 Task: Open a blank sheet, save the file as Marriage.doc Add Heading 'Types of Marriage:'Types of Marriage: Add the following points with capital alphabetAdd the following points with capital alphabet A.	Civil Marriage_x000D_
B.	Religious Marriage_x000D_
C.	Same-Sex Marriage_x000D_
Select the entire thext and change line spacing to  3 Select the entire text and apply  Outside Borders ,change the font size of heading and points to 27
Action: Mouse moved to (21, 18)
Screenshot: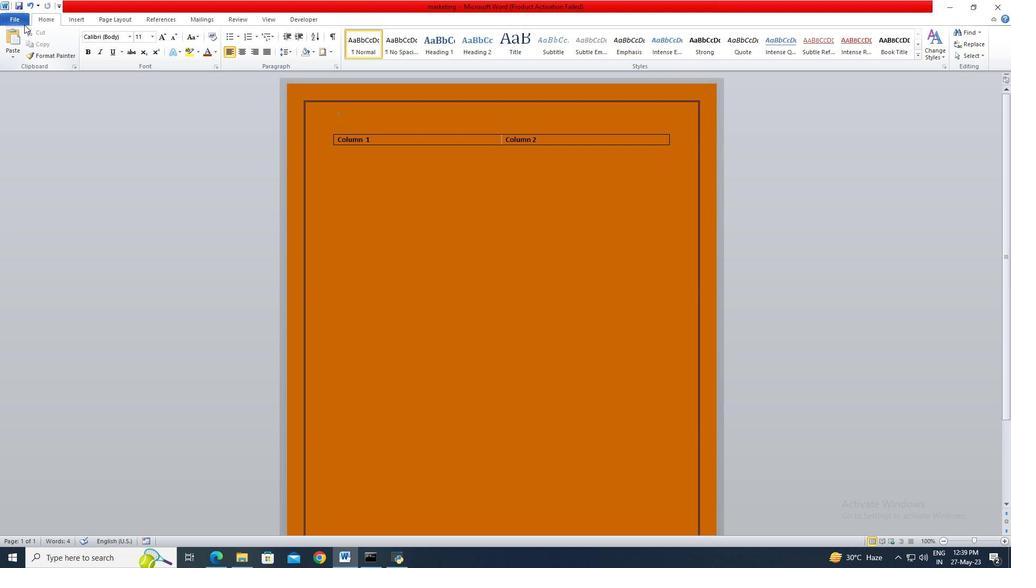 
Action: Mouse pressed left at (21, 18)
Screenshot: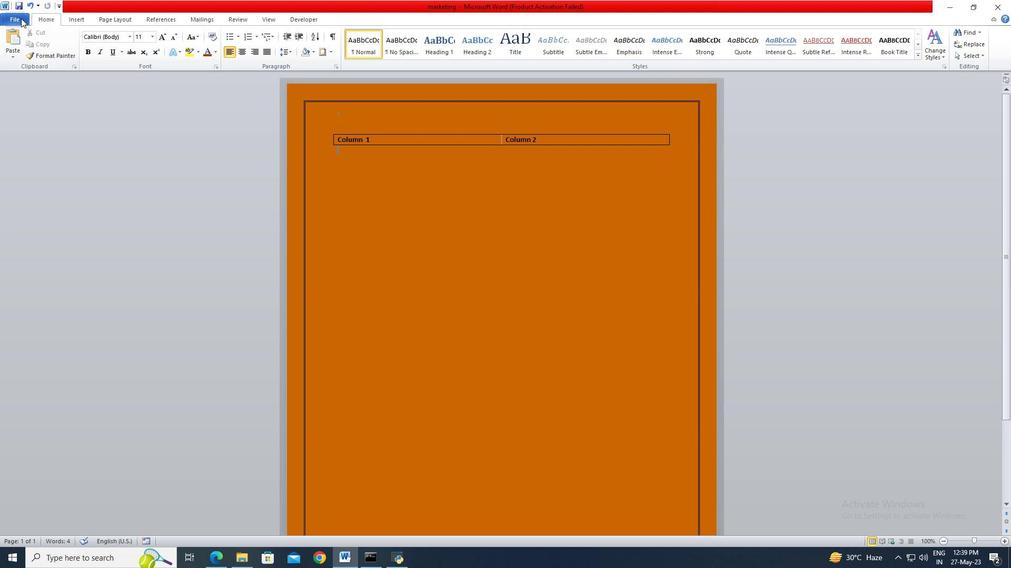 
Action: Mouse moved to (32, 134)
Screenshot: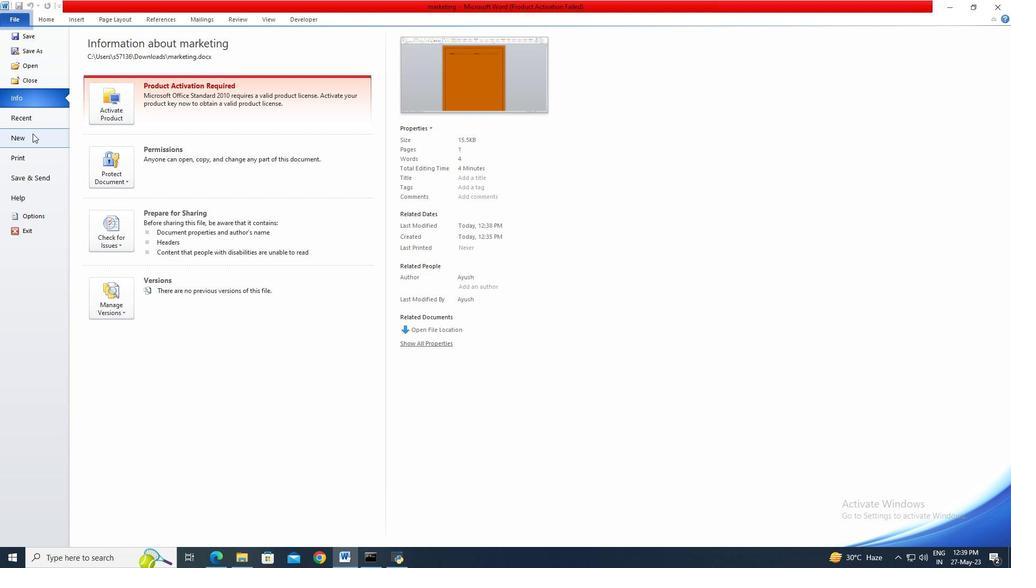 
Action: Mouse pressed left at (32, 134)
Screenshot: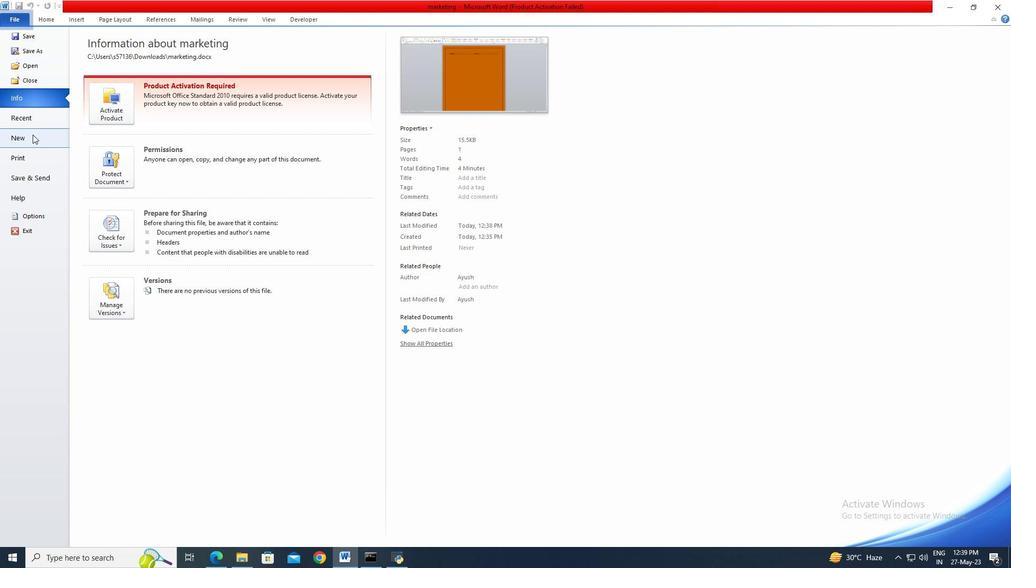 
Action: Mouse moved to (517, 258)
Screenshot: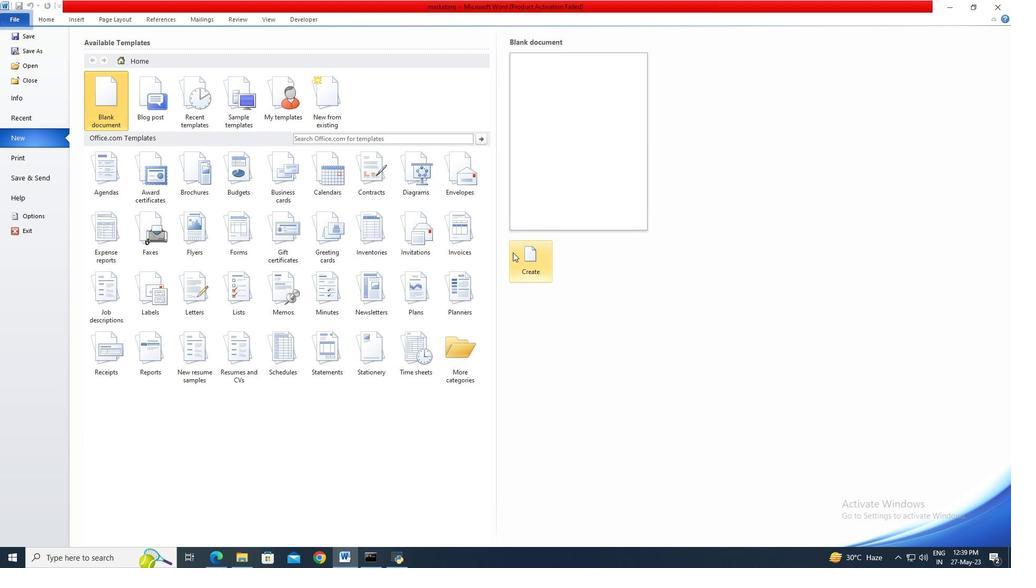 
Action: Mouse pressed left at (517, 258)
Screenshot: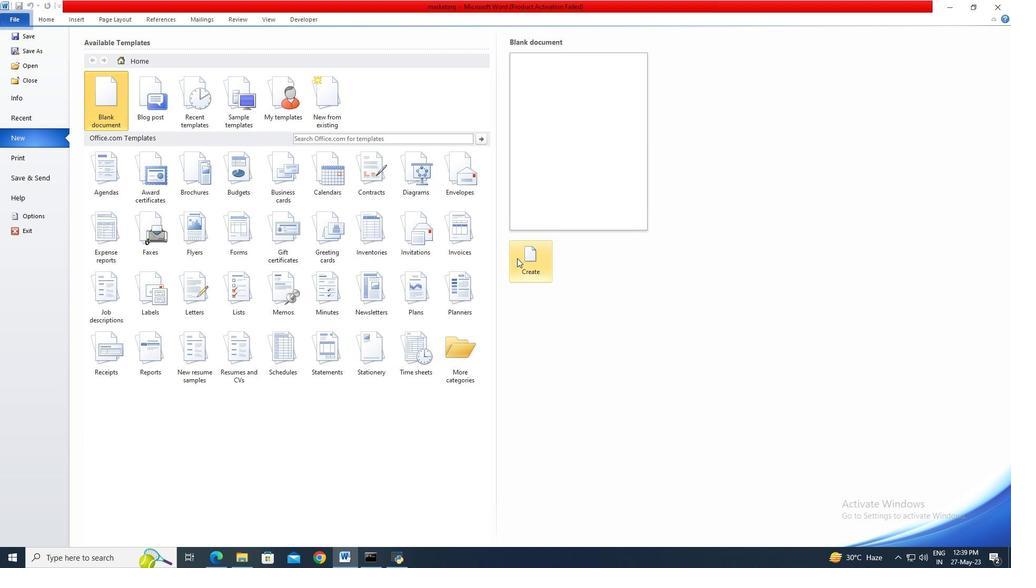 
Action: Mouse moved to (24, 19)
Screenshot: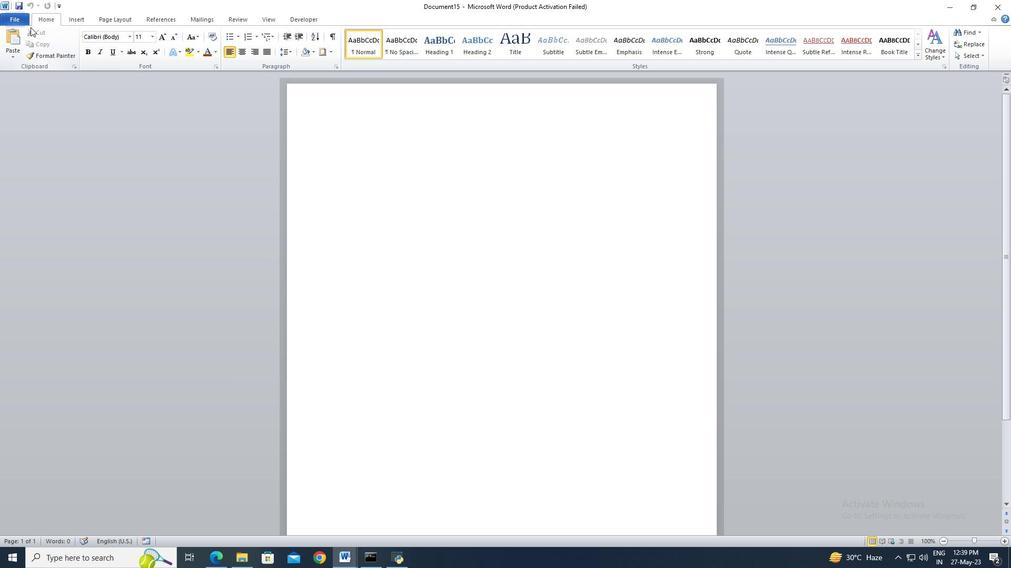 
Action: Mouse pressed left at (24, 19)
Screenshot: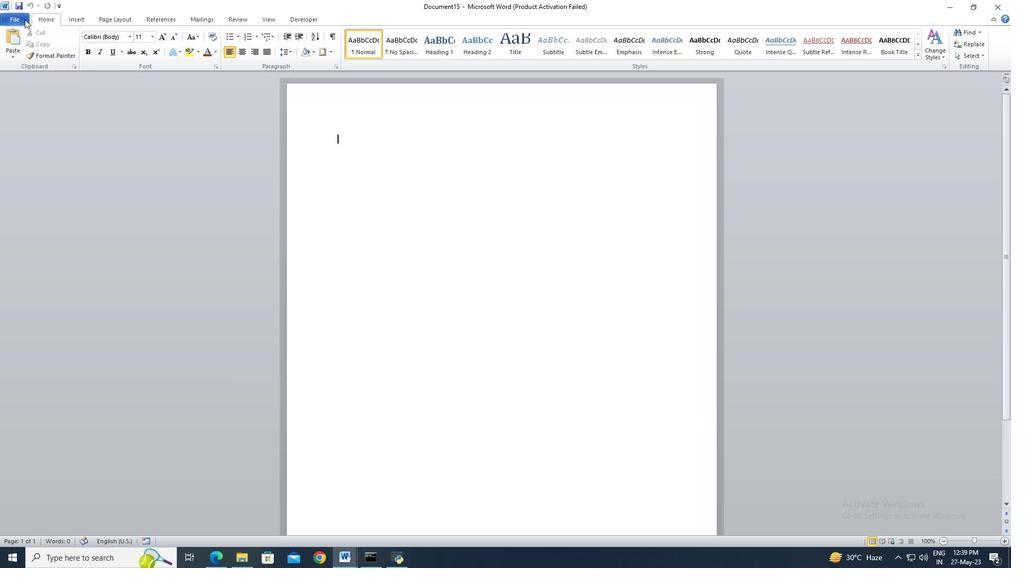 
Action: Mouse moved to (32, 50)
Screenshot: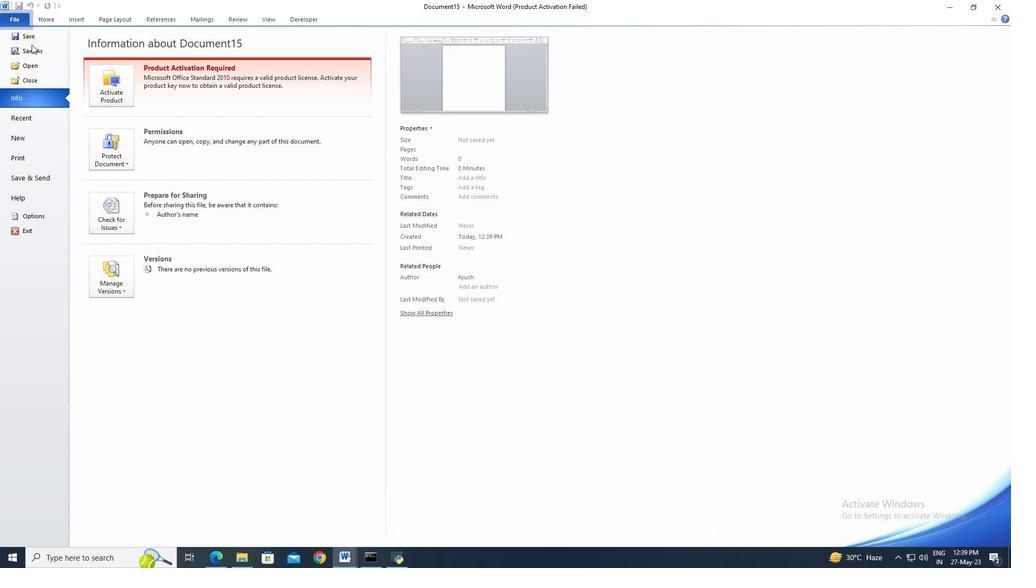 
Action: Mouse pressed left at (32, 50)
Screenshot: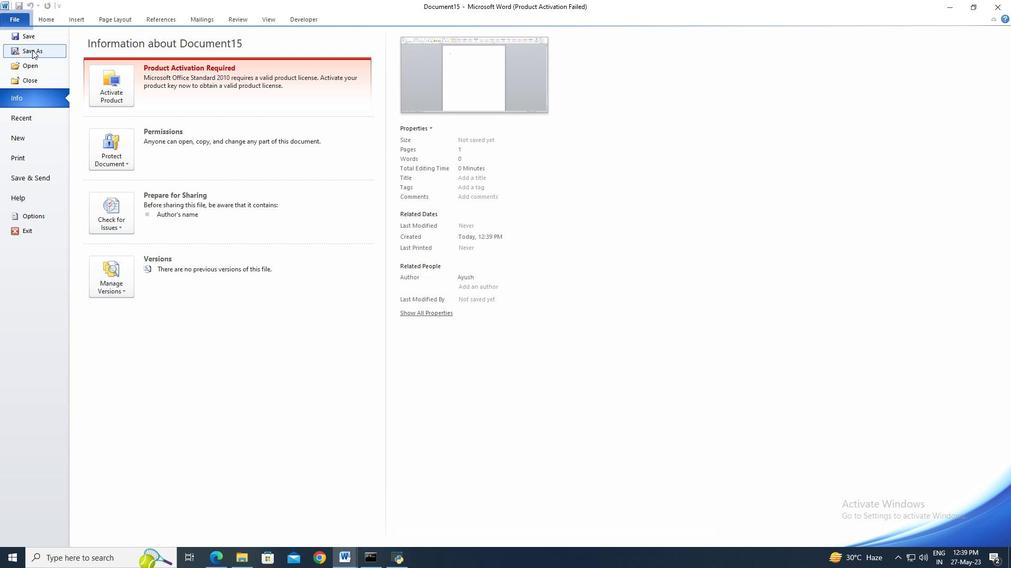 
Action: Mouse moved to (54, 111)
Screenshot: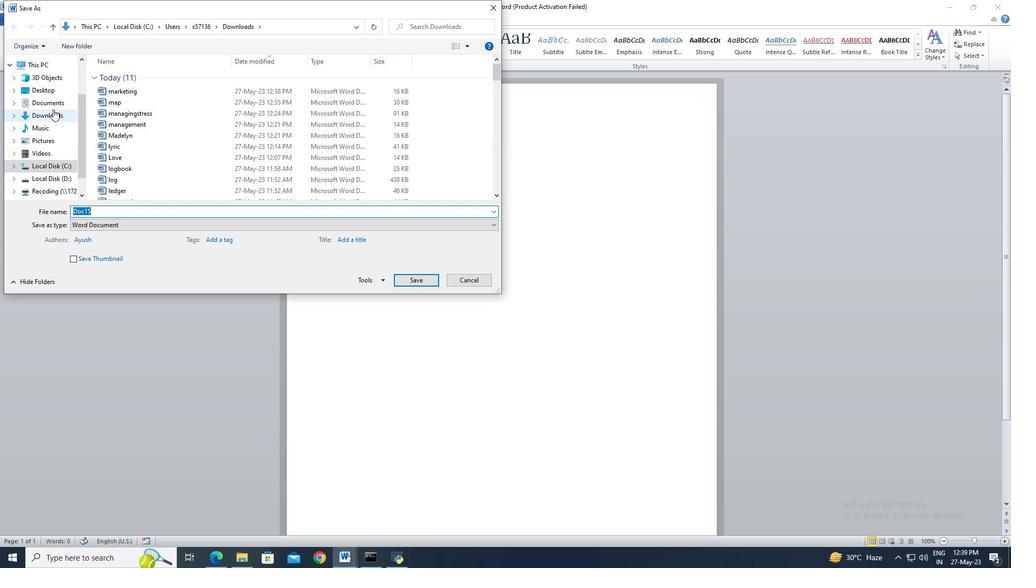 
Action: Mouse pressed left at (54, 111)
Screenshot: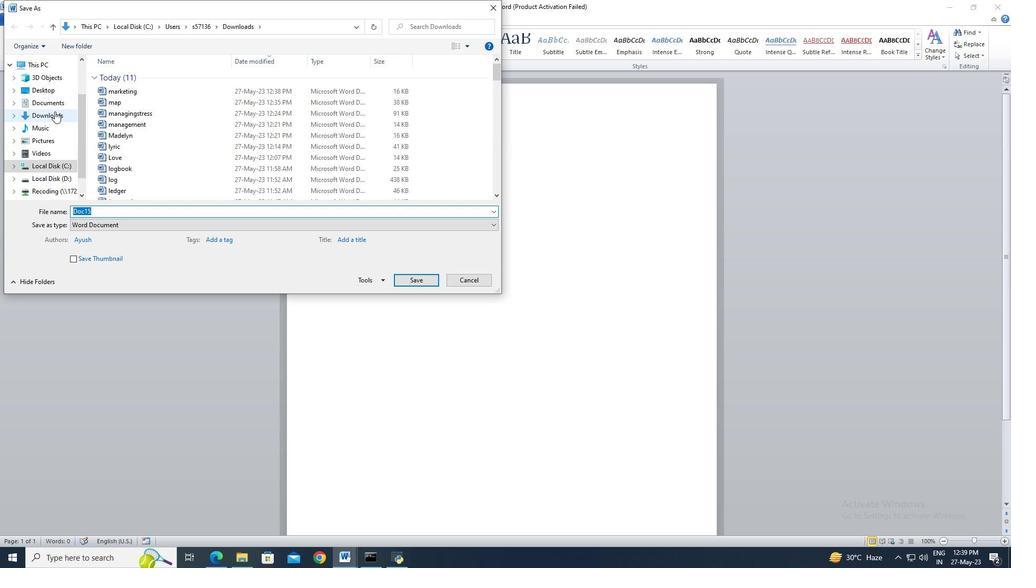 
Action: Mouse moved to (104, 210)
Screenshot: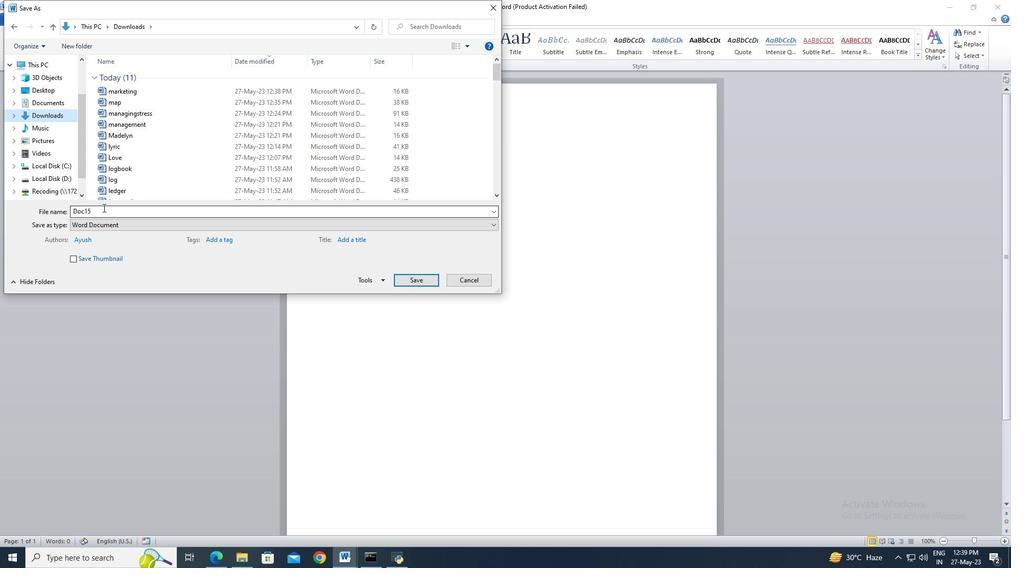 
Action: Mouse pressed left at (104, 210)
Screenshot: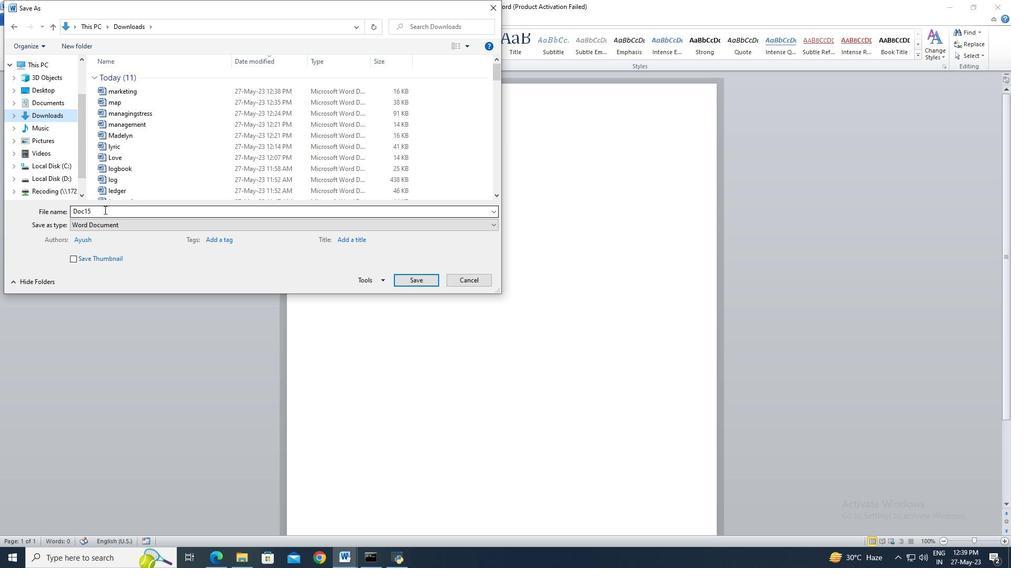 
Action: Key pressed <Key.shift>Marriage
Screenshot: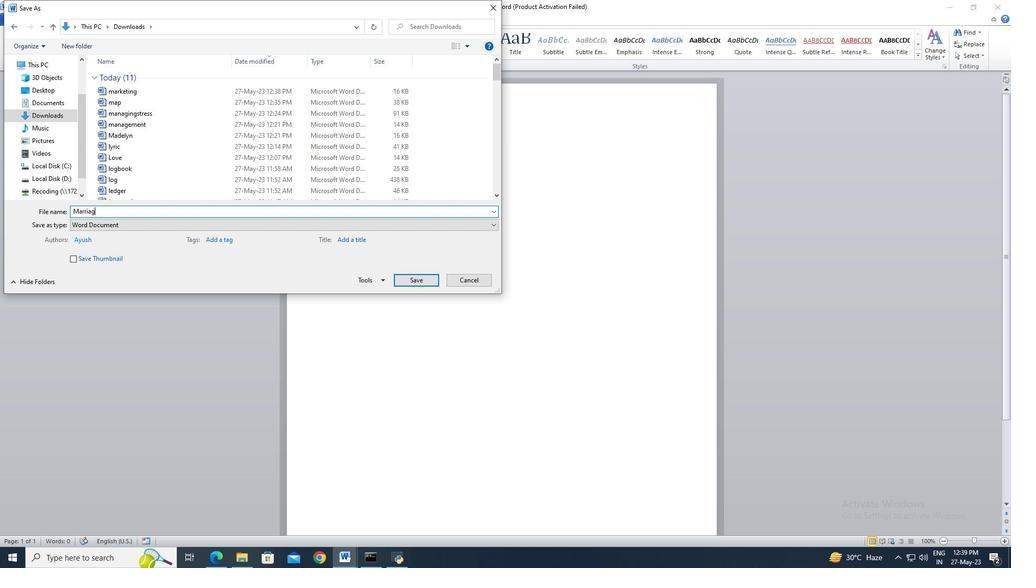 
Action: Mouse moved to (409, 281)
Screenshot: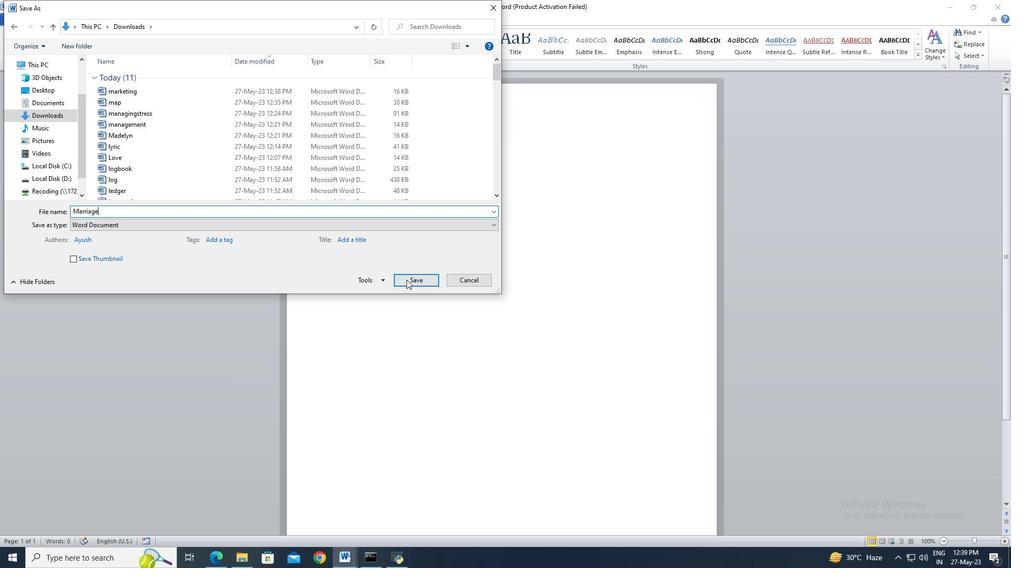 
Action: Mouse pressed left at (409, 281)
Screenshot: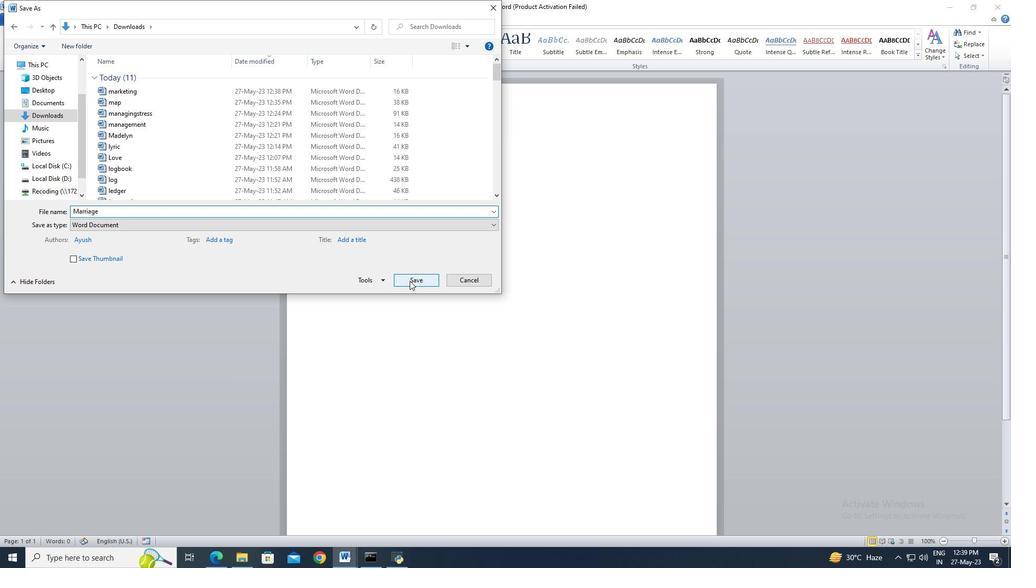
Action: Mouse moved to (443, 55)
Screenshot: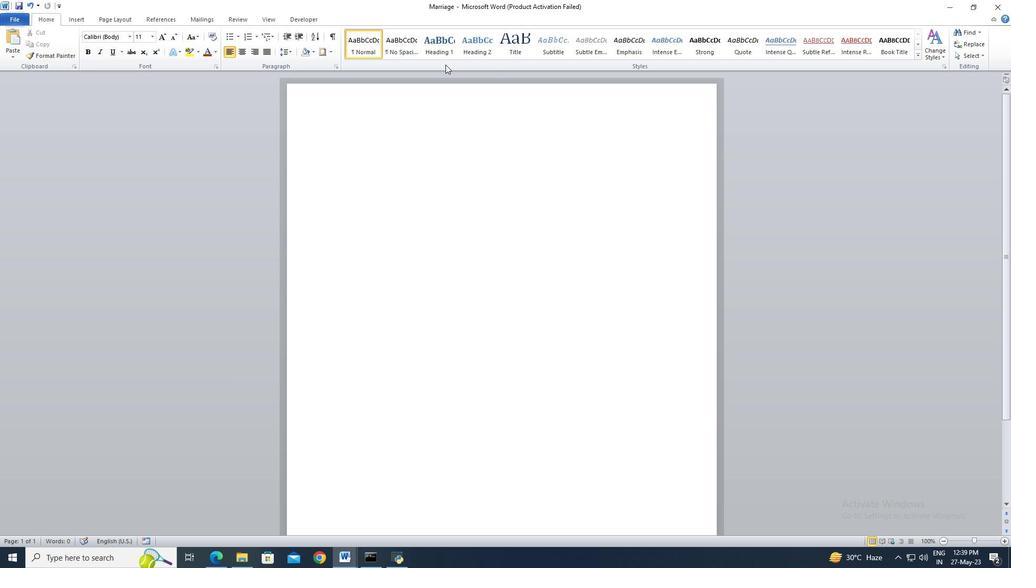 
Action: Mouse pressed left at (443, 55)
Screenshot: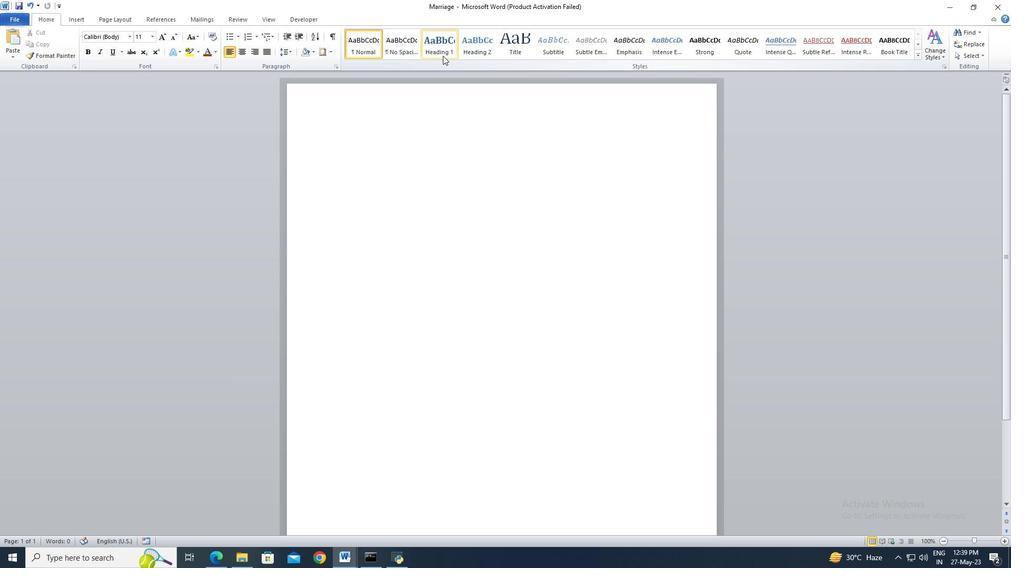 
Action: Mouse moved to (443, 154)
Screenshot: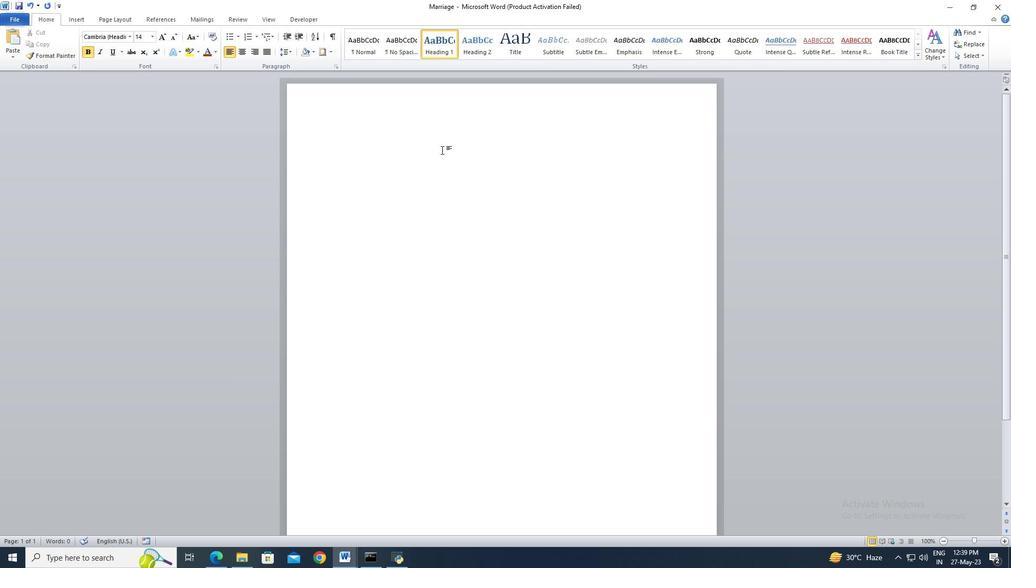 
Action: Mouse pressed left at (443, 154)
Screenshot: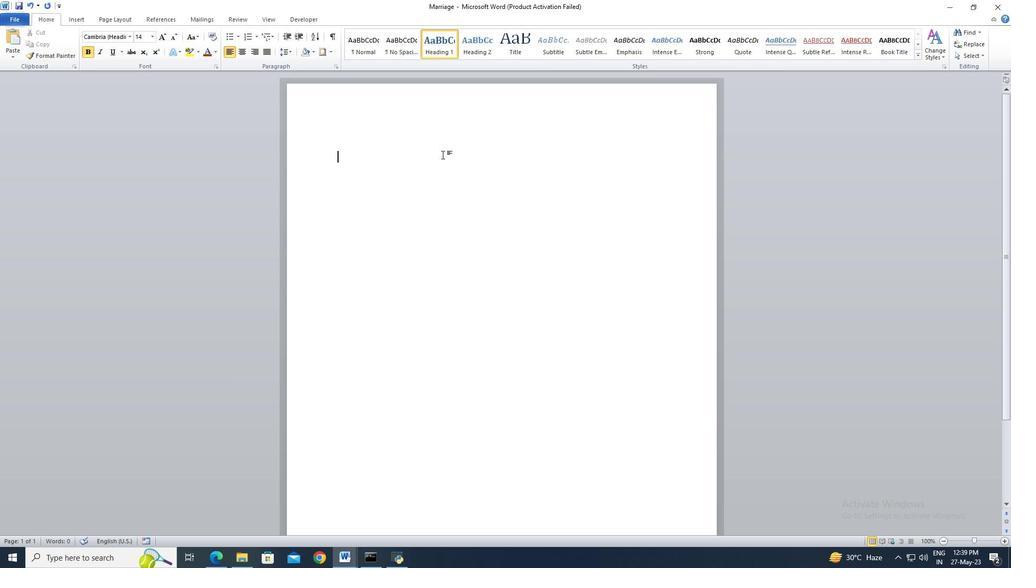 
Action: Key pressed <Key.shift>Types<Key.space>of<Key.space><Key.shift>Marriage<Key.shift>:<Key.enter><Key.enter>
Screenshot: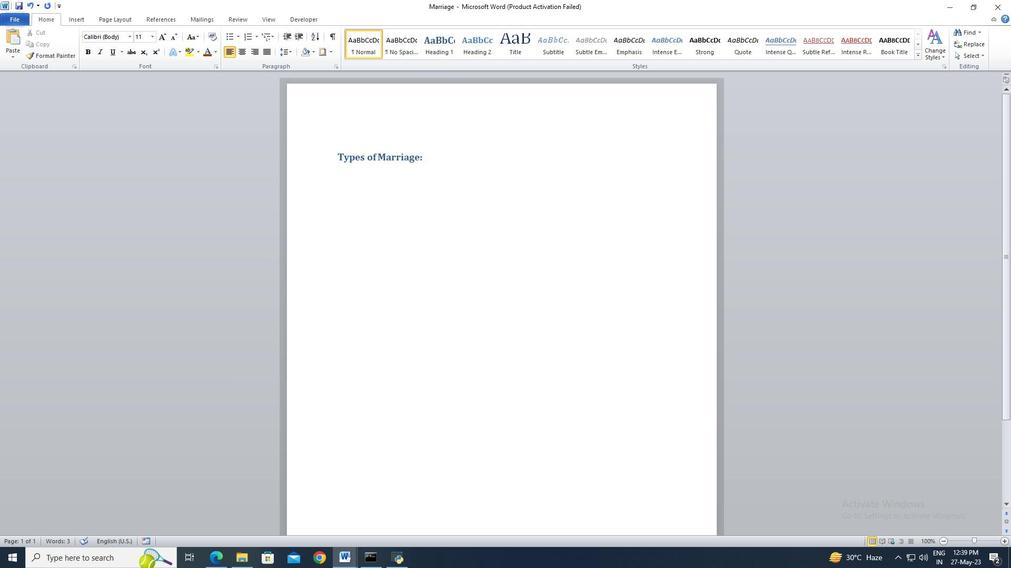 
Action: Mouse moved to (259, 39)
Screenshot: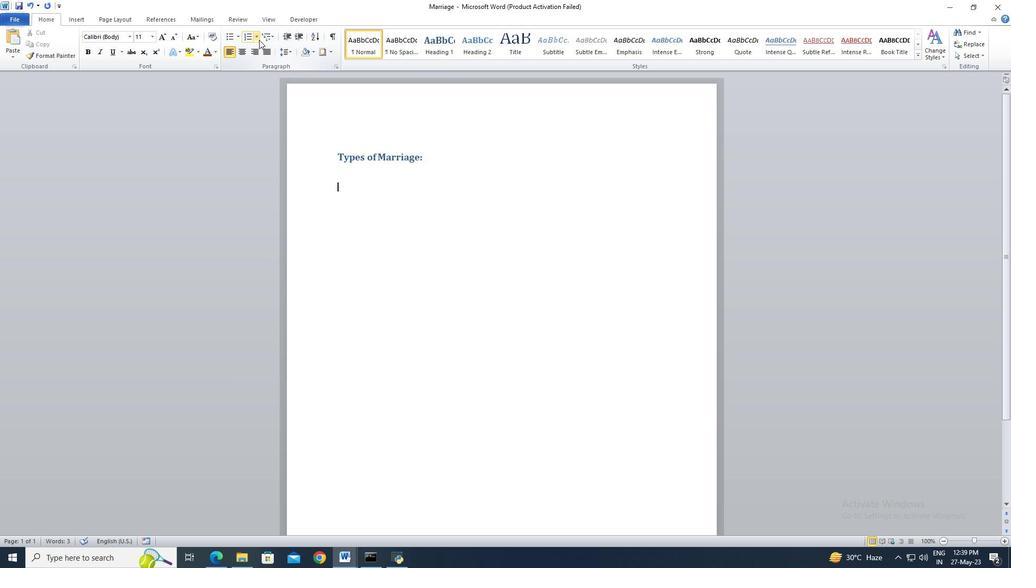 
Action: Mouse pressed left at (259, 39)
Screenshot: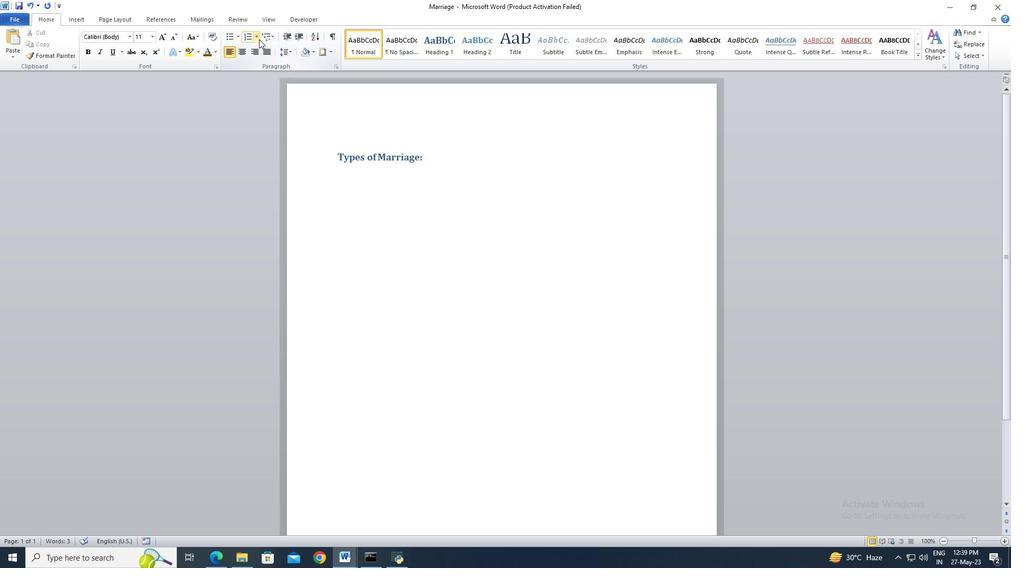 
Action: Mouse moved to (302, 122)
Screenshot: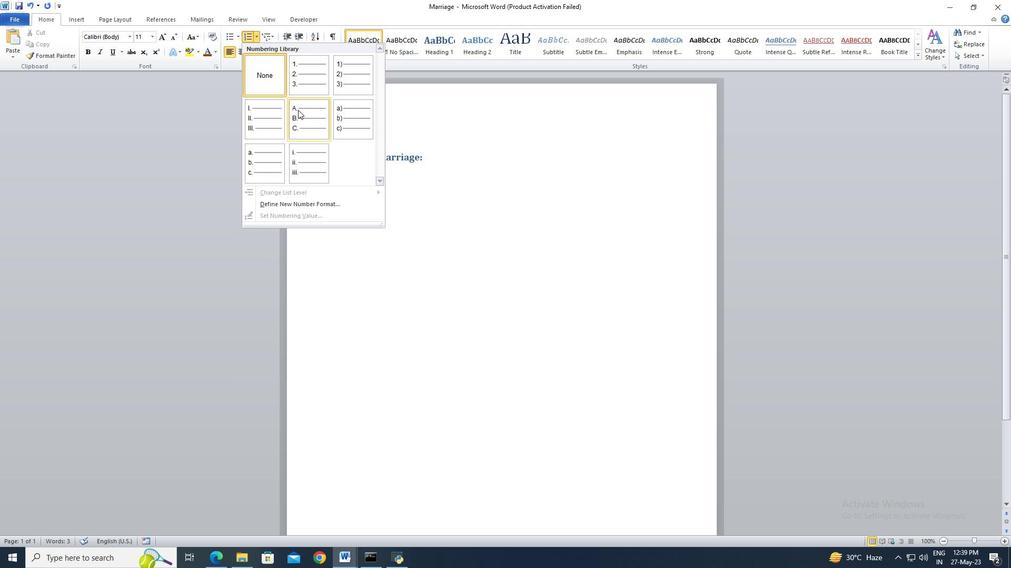 
Action: Mouse pressed left at (302, 122)
Screenshot: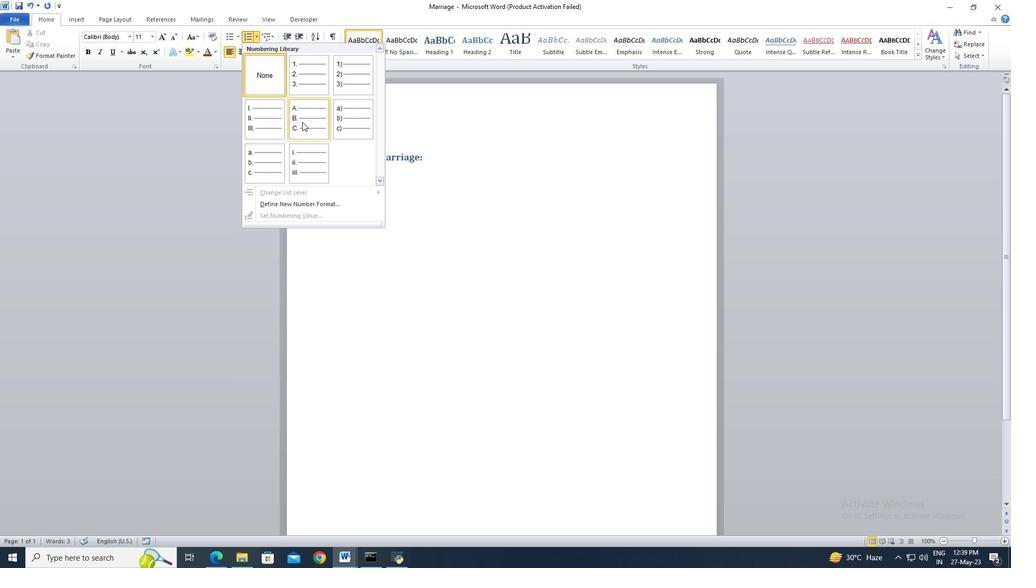 
Action: Mouse moved to (366, 185)
Screenshot: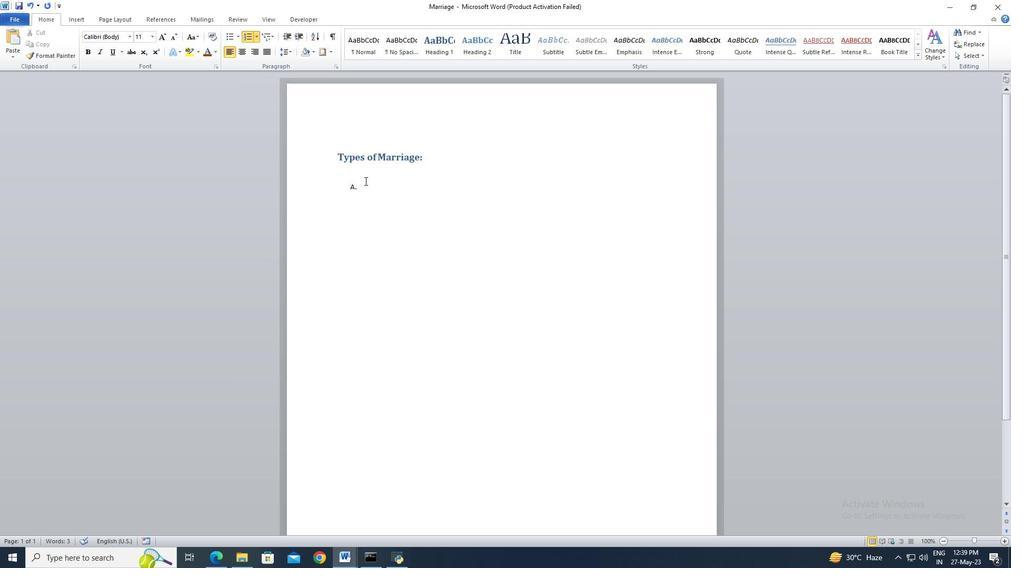 
Action: Mouse pressed left at (366, 185)
Screenshot: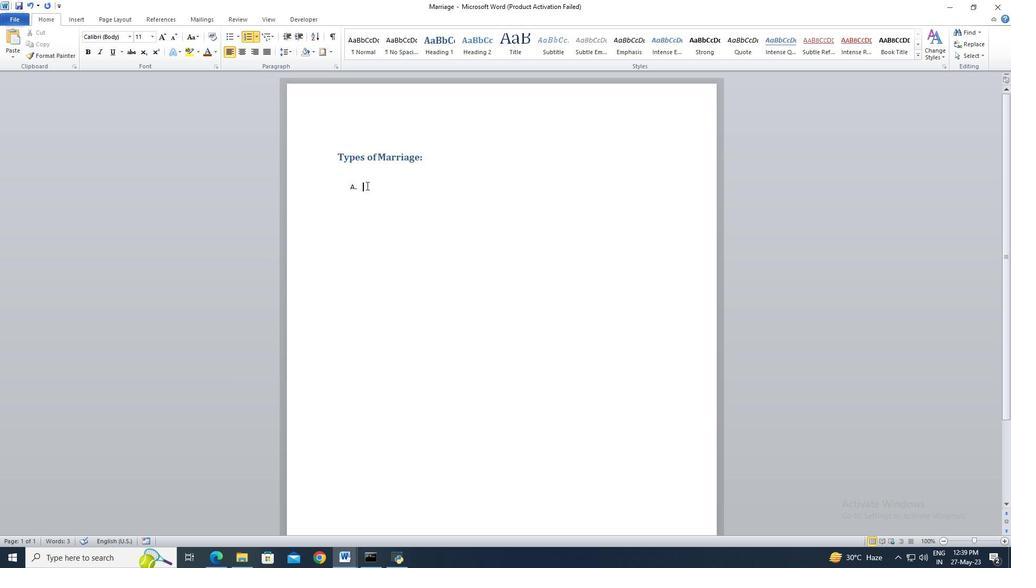 
Action: Key pressed <Key.shift>Civil<Key.space><Key.shift>Marriage<Key.enter><Key.shift>Religious<Key.space><Key.shift>Marriage<Key.enter><Key.shift_r>Same-<Key.shift_r>Sex<Key.space><Key.shift>Marriagectrl+A
Screenshot: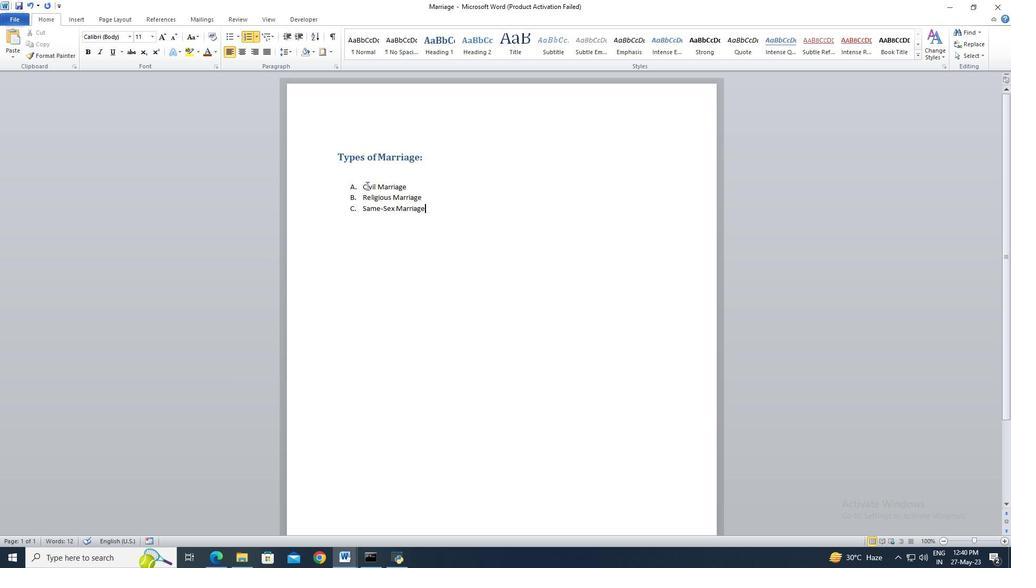 
Action: Mouse moved to (293, 52)
Screenshot: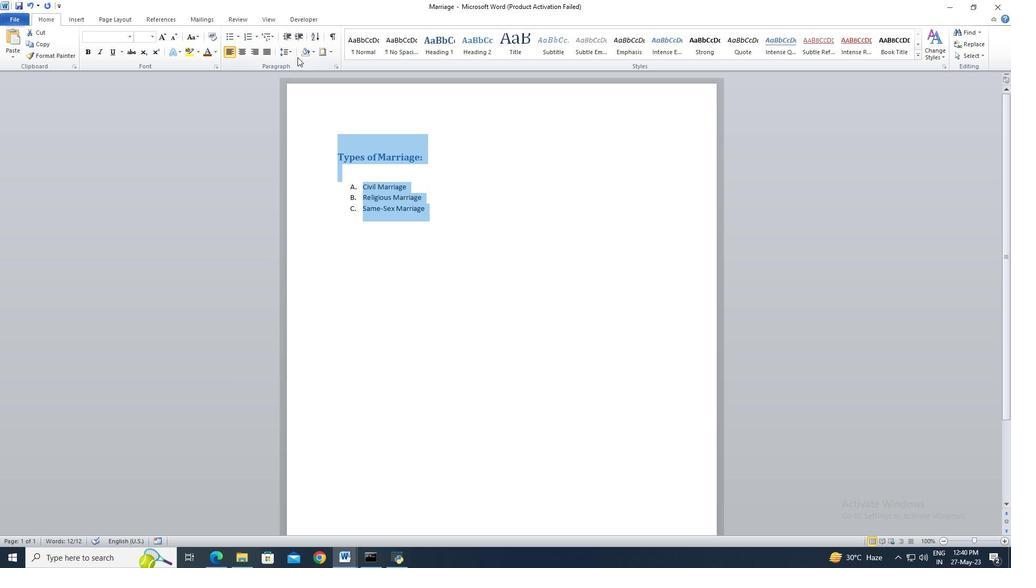 
Action: Mouse pressed left at (293, 52)
Screenshot: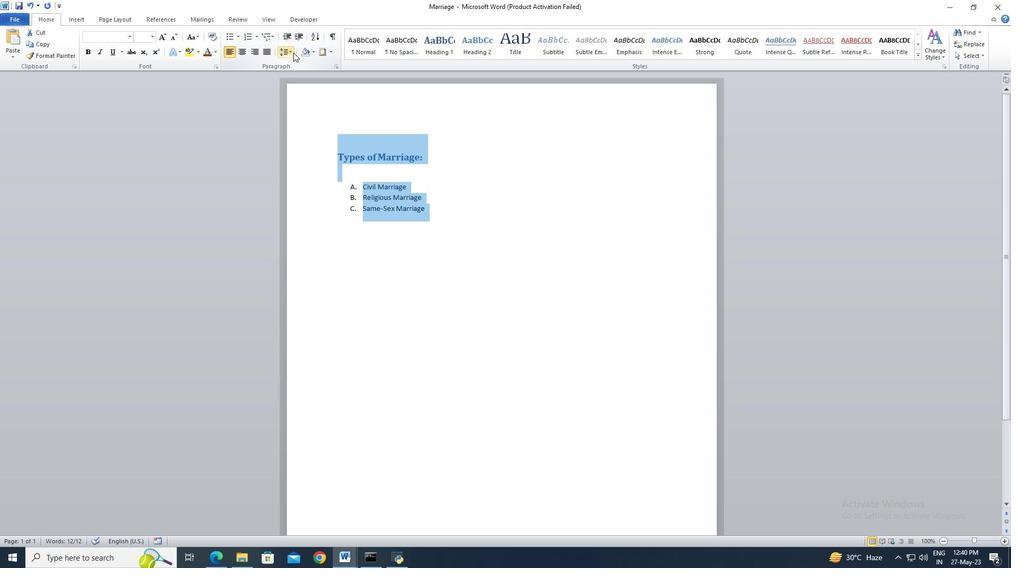 
Action: Mouse moved to (308, 129)
Screenshot: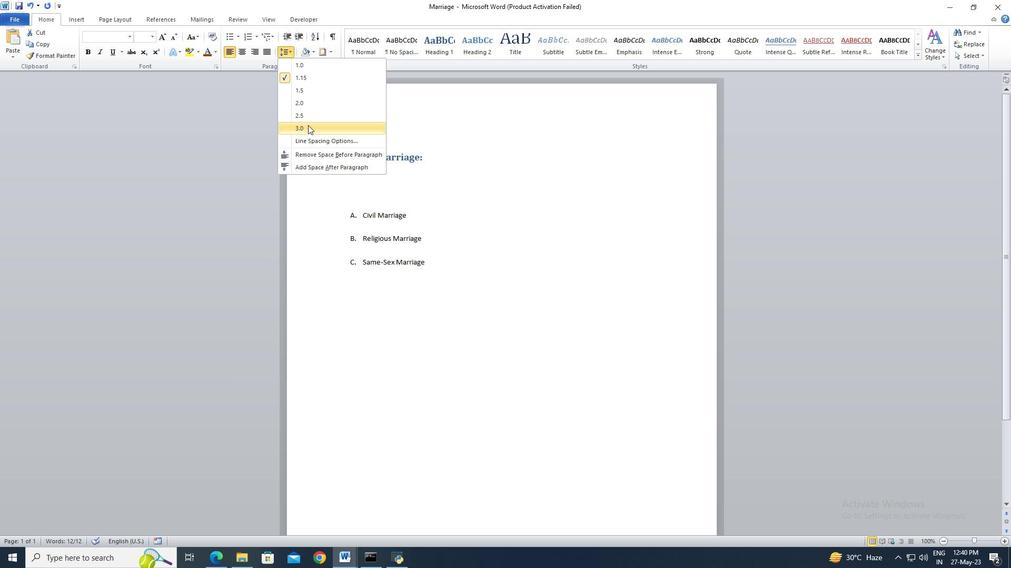
Action: Mouse pressed left at (308, 129)
Screenshot: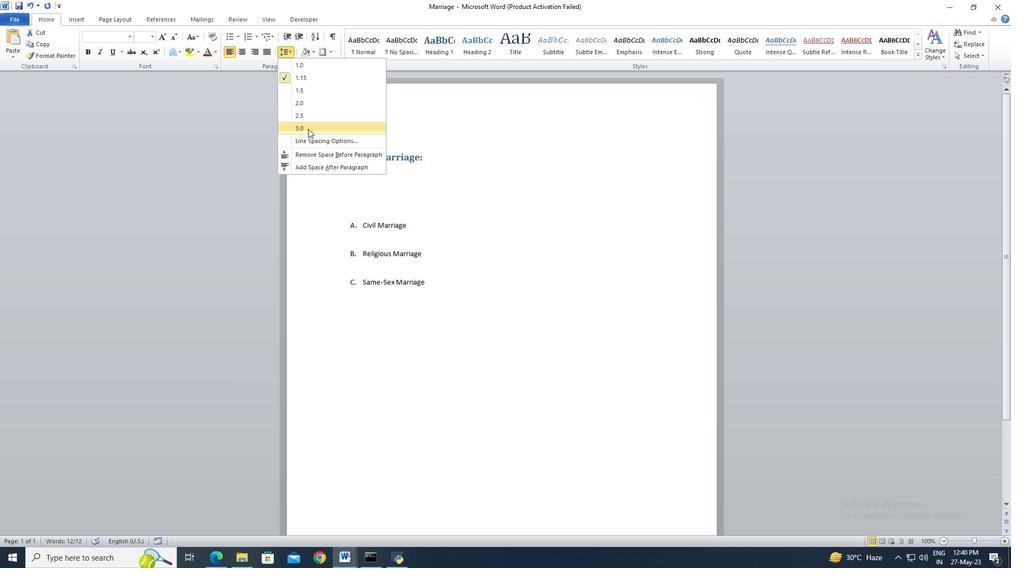 
Action: Mouse moved to (332, 54)
Screenshot: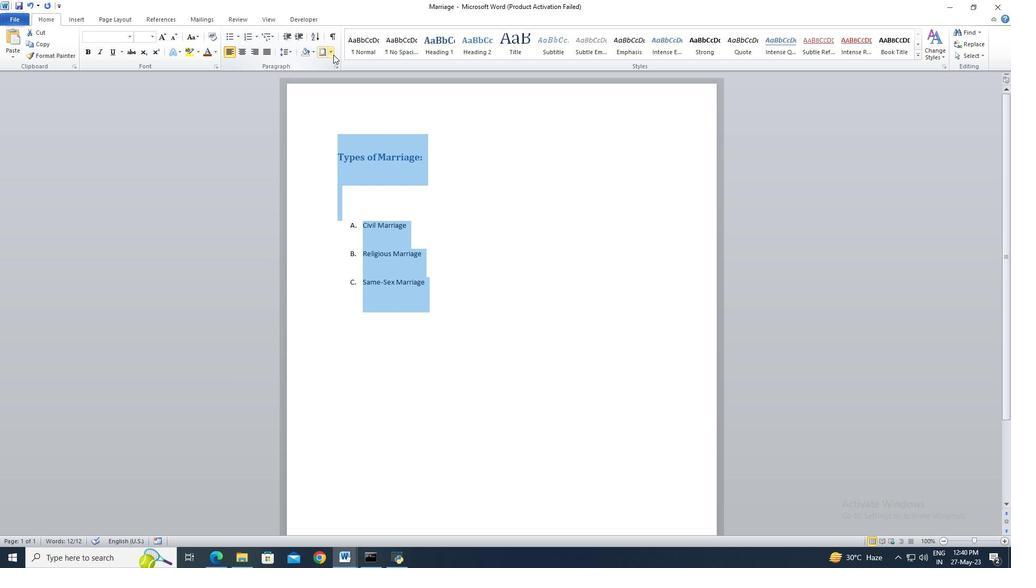 
Action: Mouse pressed left at (332, 54)
Screenshot: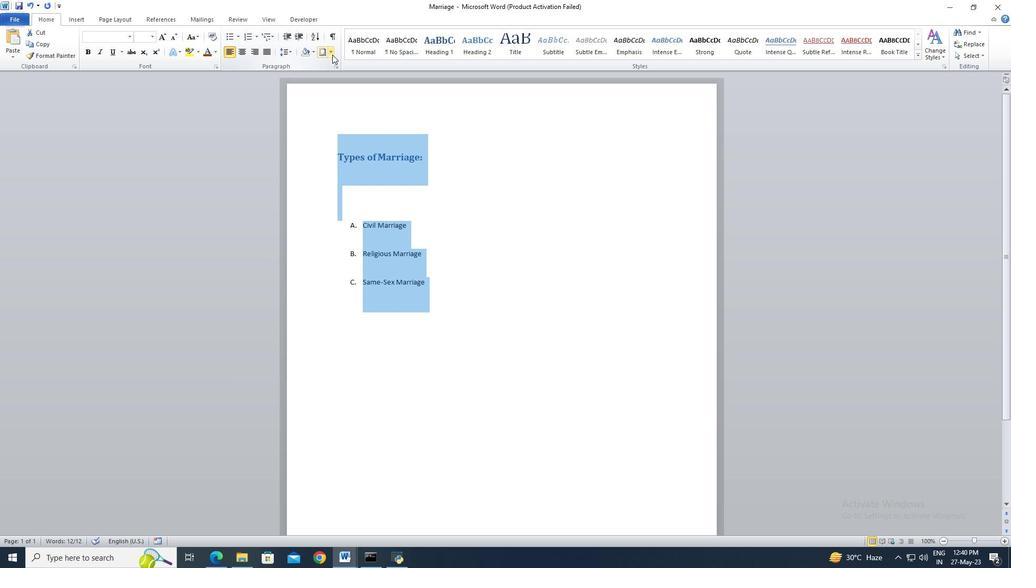
Action: Mouse moved to (344, 134)
Screenshot: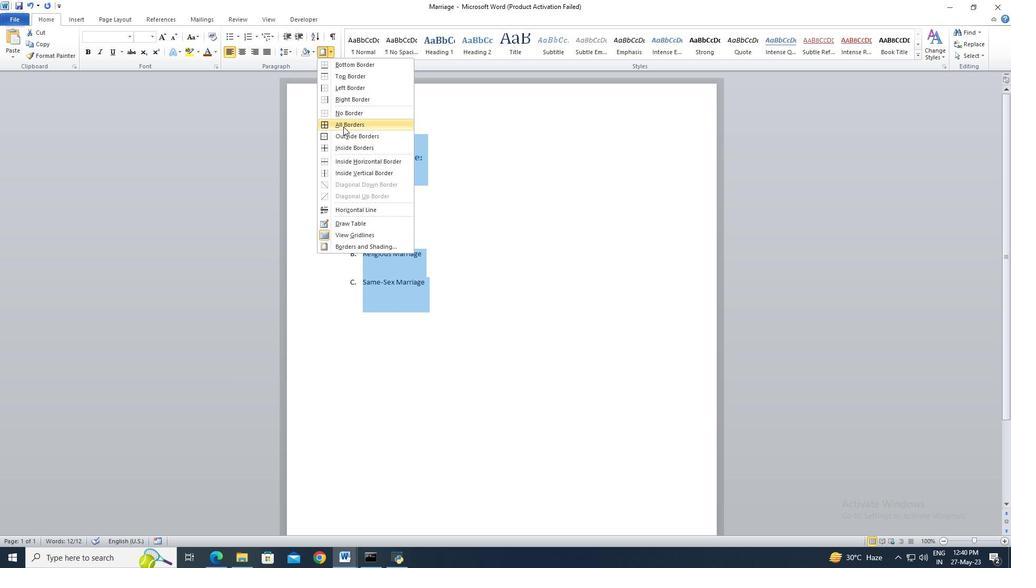 
Action: Mouse pressed left at (344, 134)
Screenshot: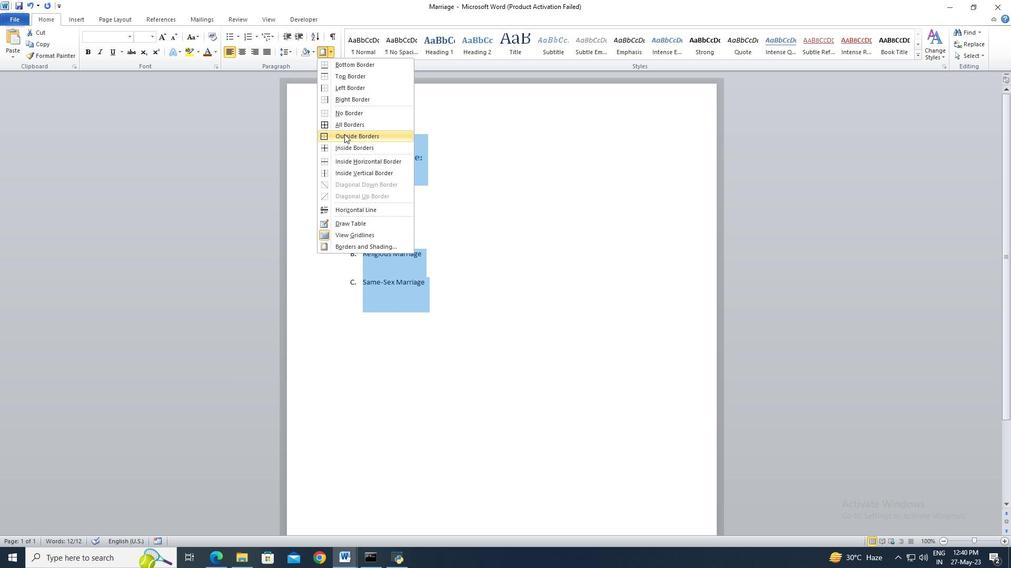 
Action: Mouse moved to (341, 153)
Screenshot: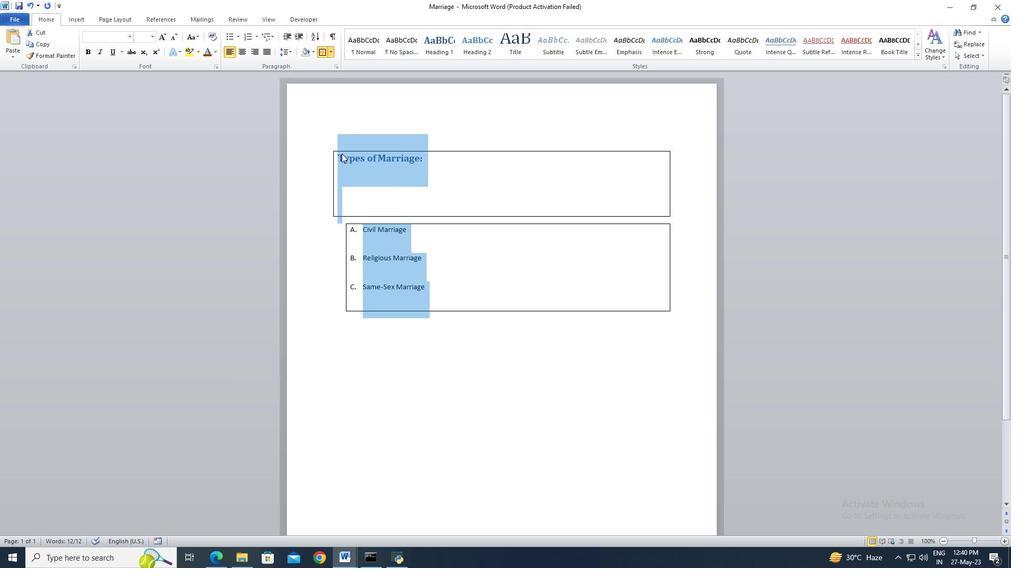 
Action: Mouse pressed left at (341, 153)
Screenshot: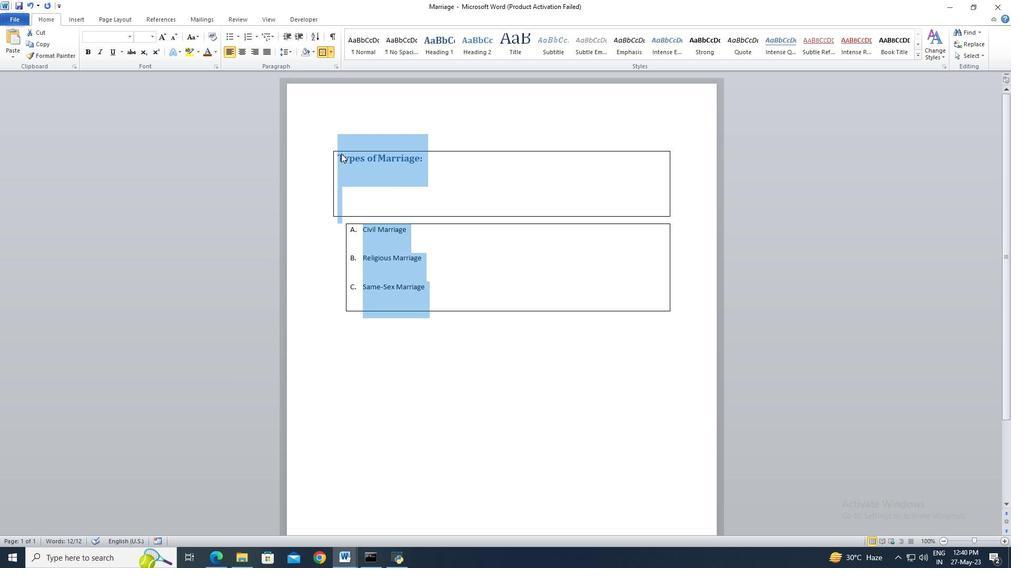 
Action: Mouse moved to (336, 153)
Screenshot: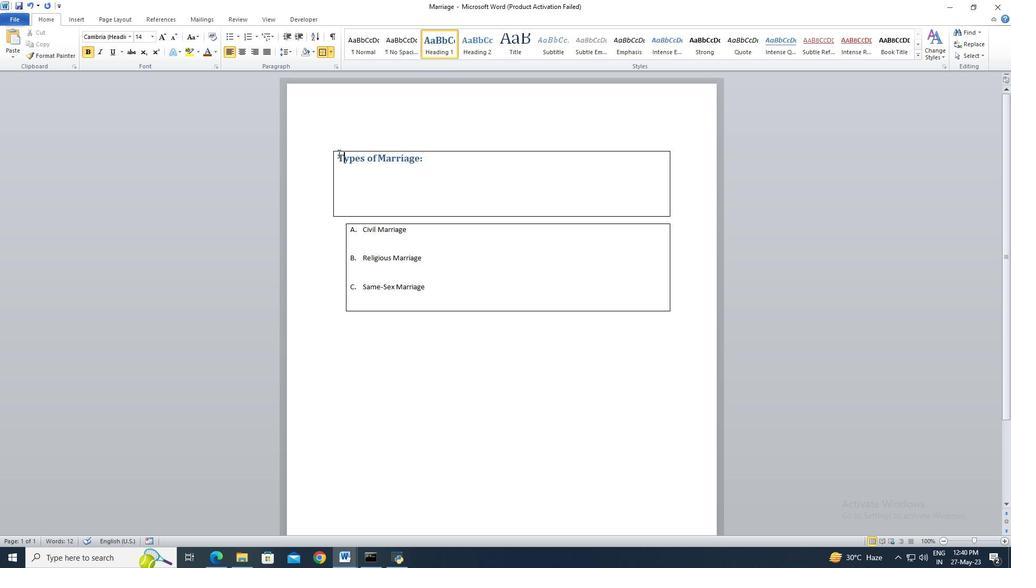 
Action: Mouse pressed left at (336, 153)
Screenshot: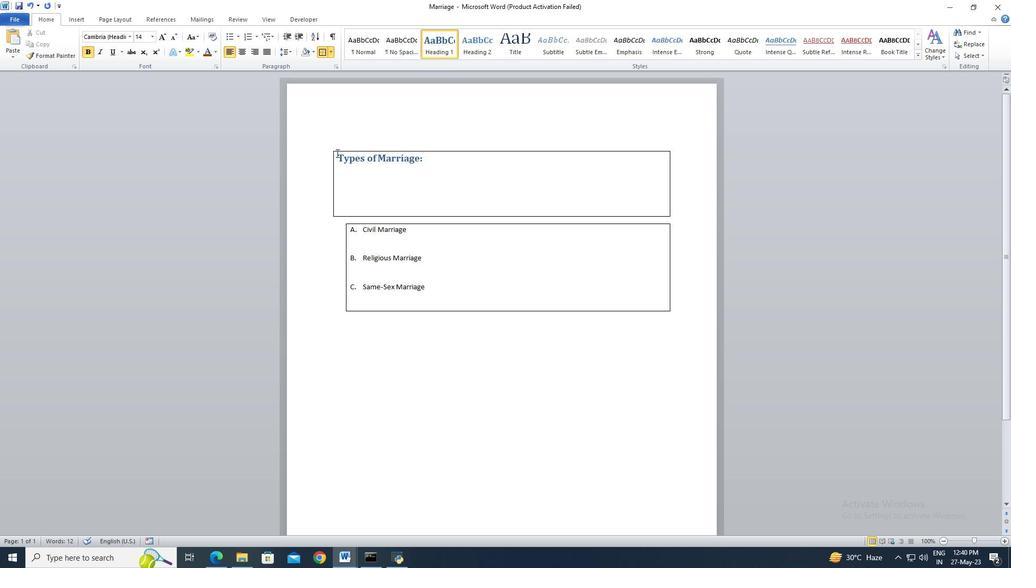 
Action: Mouse moved to (423, 159)
Screenshot: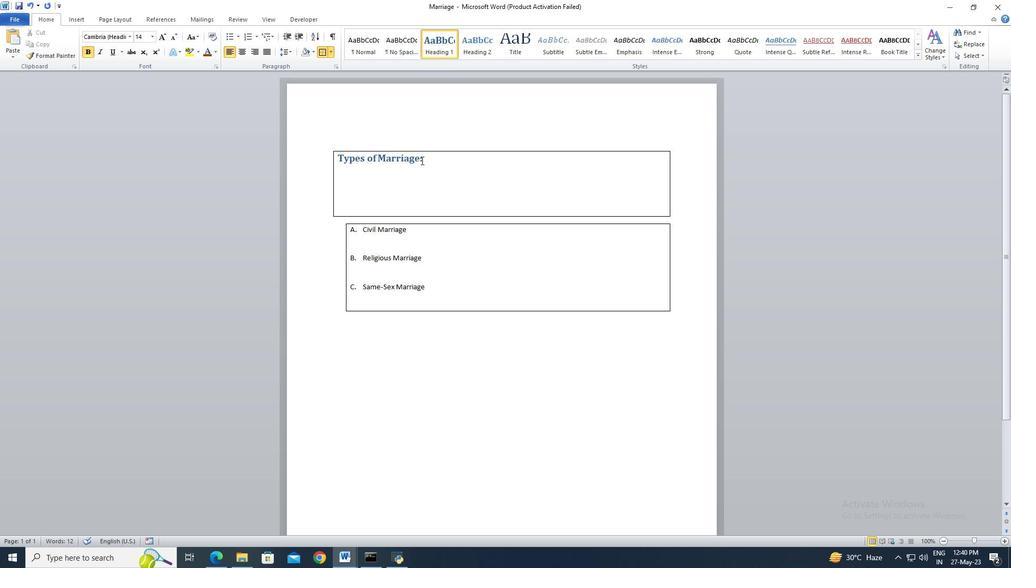 
Action: Key pressed <Key.shift><Key.right><Key.end>
Screenshot: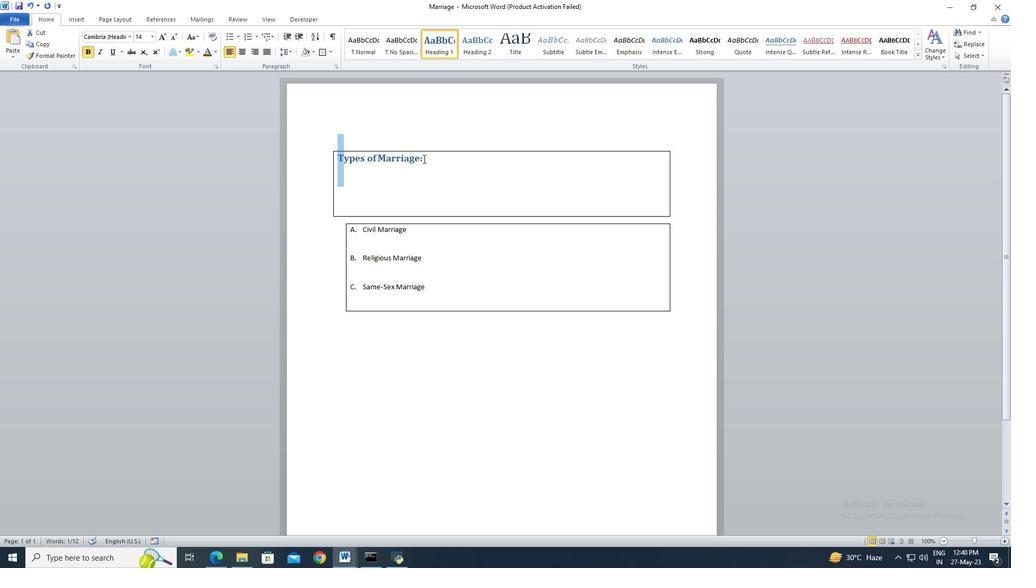 
Action: Mouse moved to (145, 38)
Screenshot: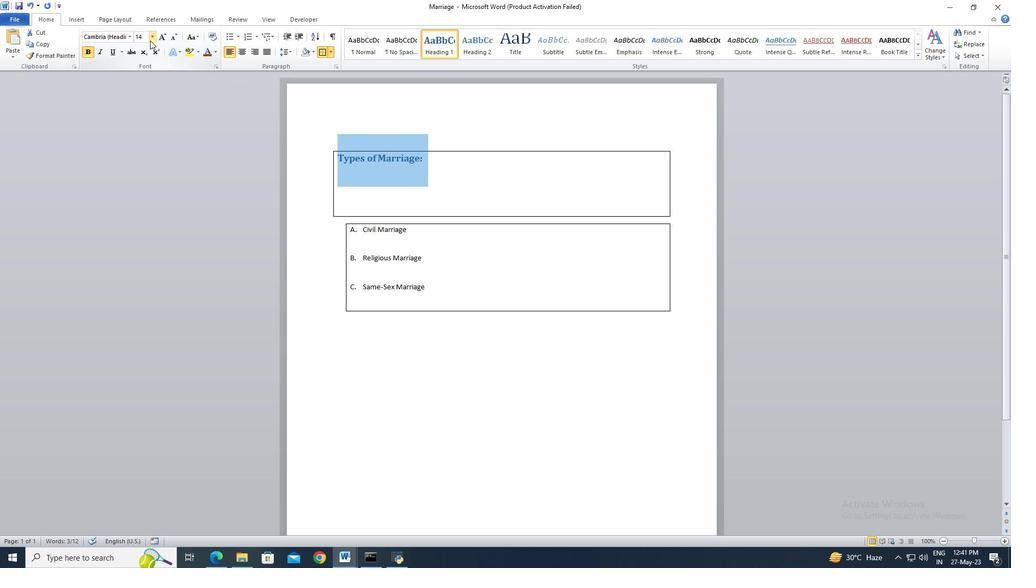 
Action: Mouse pressed left at (145, 38)
Screenshot: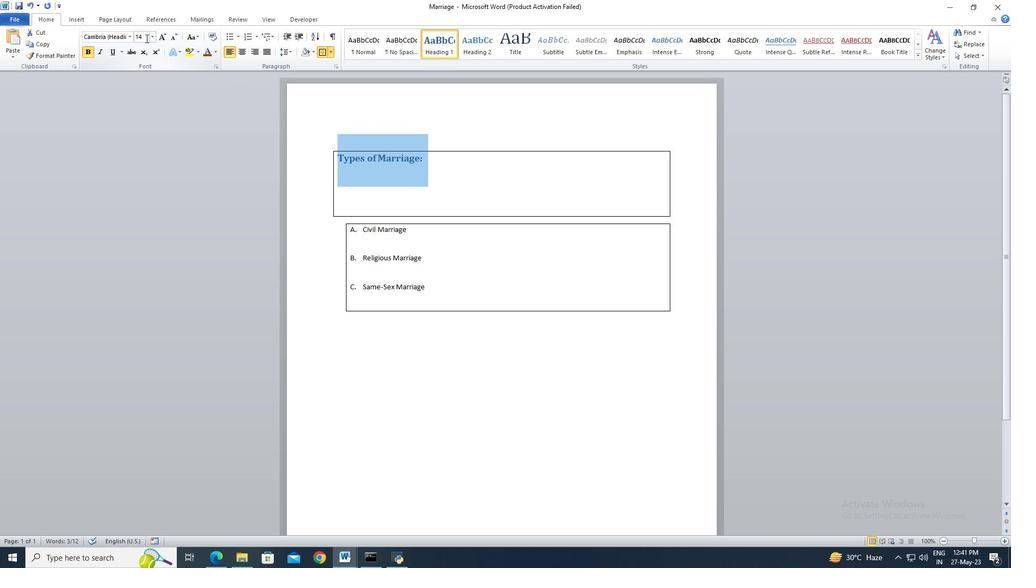 
Action: Key pressed 27<Key.enter>
Screenshot: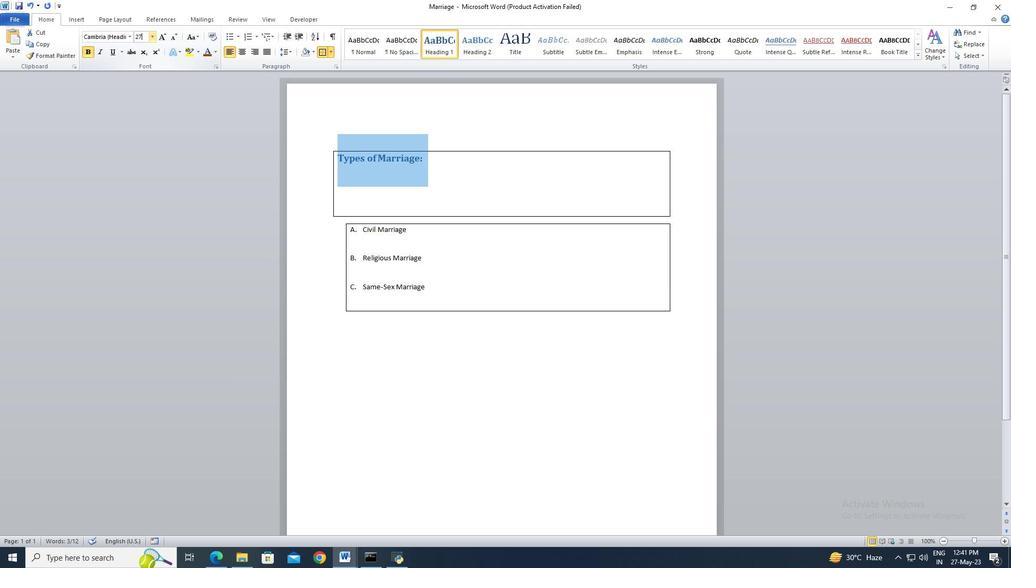 
Action: Mouse moved to (361, 263)
Screenshot: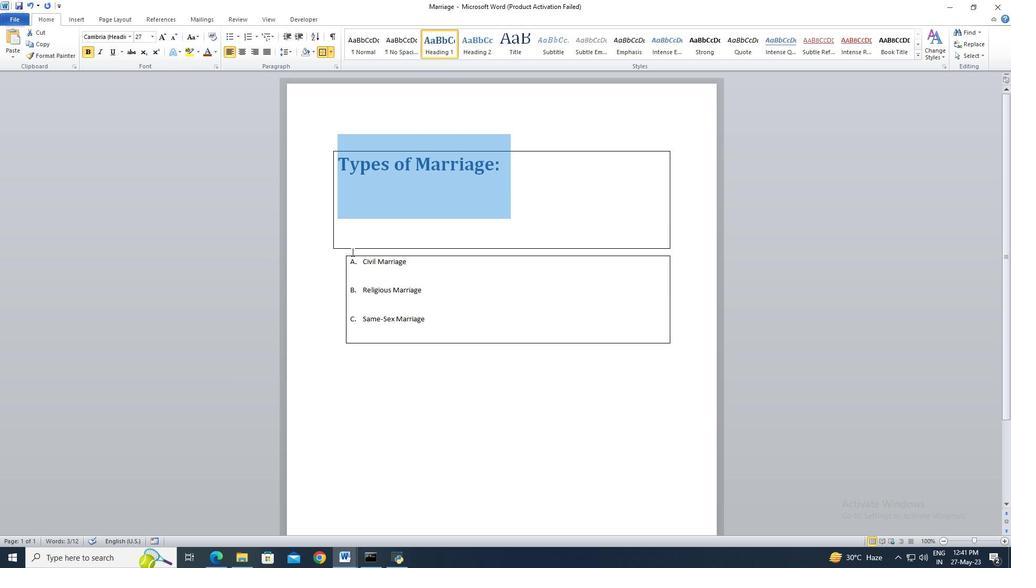
Action: Mouse pressed left at (361, 263)
Screenshot: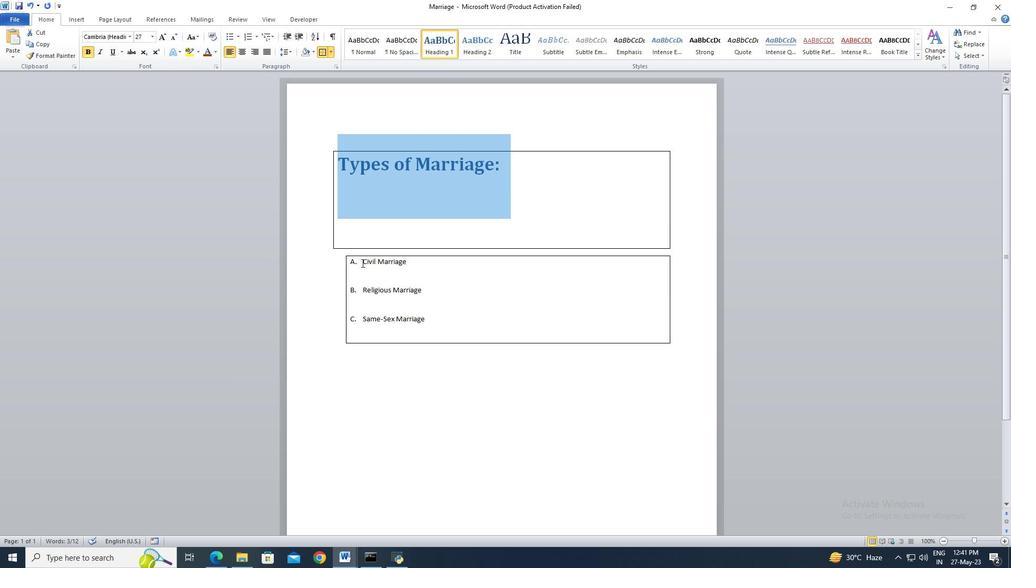 
Action: Key pressed <Key.shift>
Screenshot: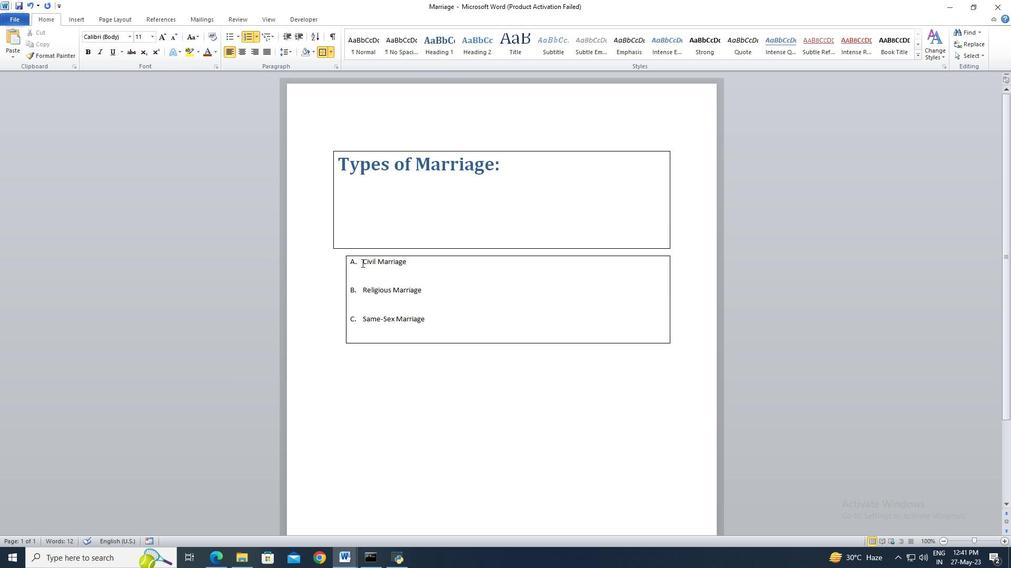 
Action: Mouse moved to (369, 271)
Screenshot: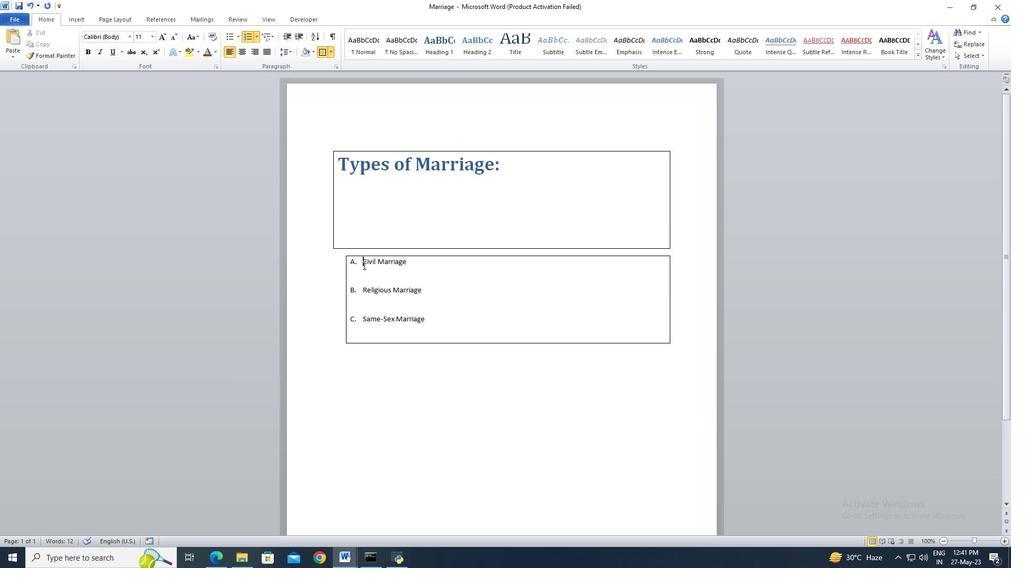 
Action: Key pressed <Key.shift>
Screenshot: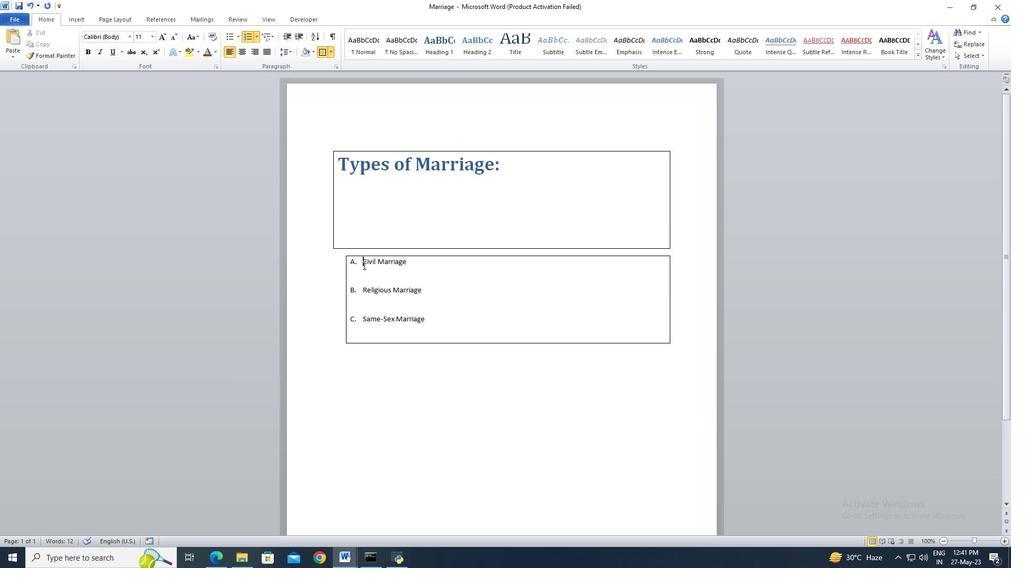 
Action: Mouse moved to (374, 274)
Screenshot: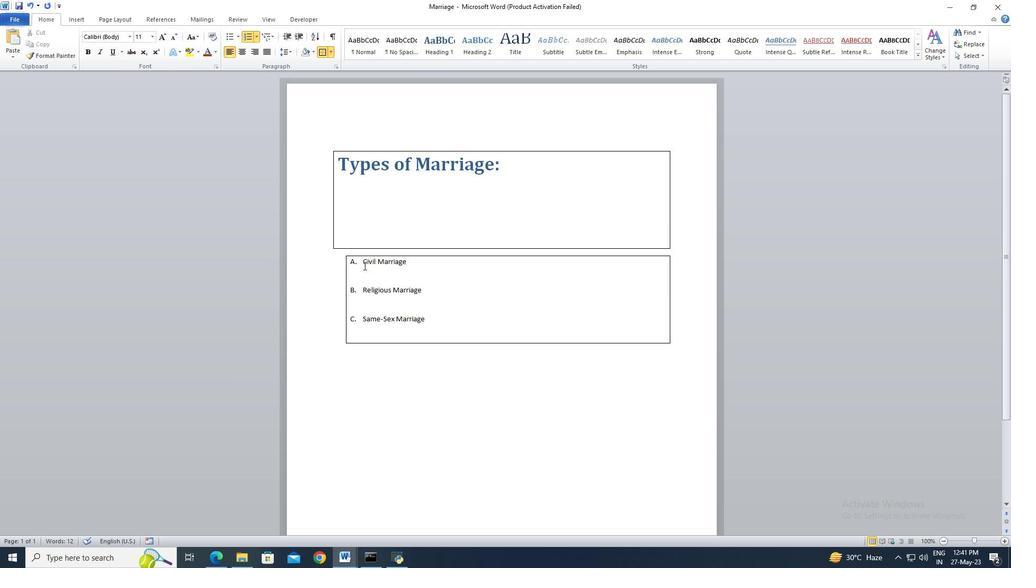 
Action: Key pressed <Key.shift>
Screenshot: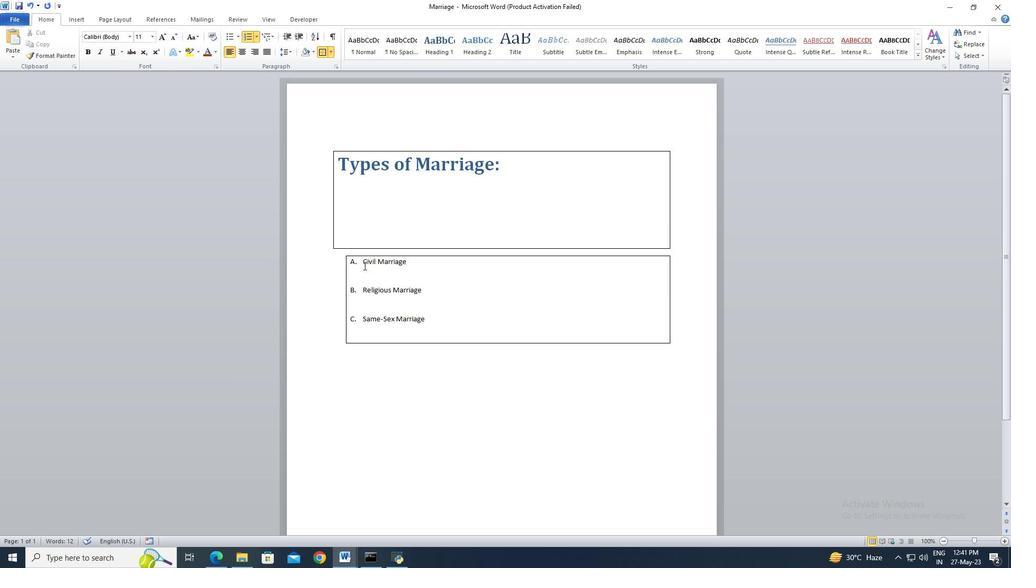 
Action: Mouse moved to (378, 278)
Screenshot: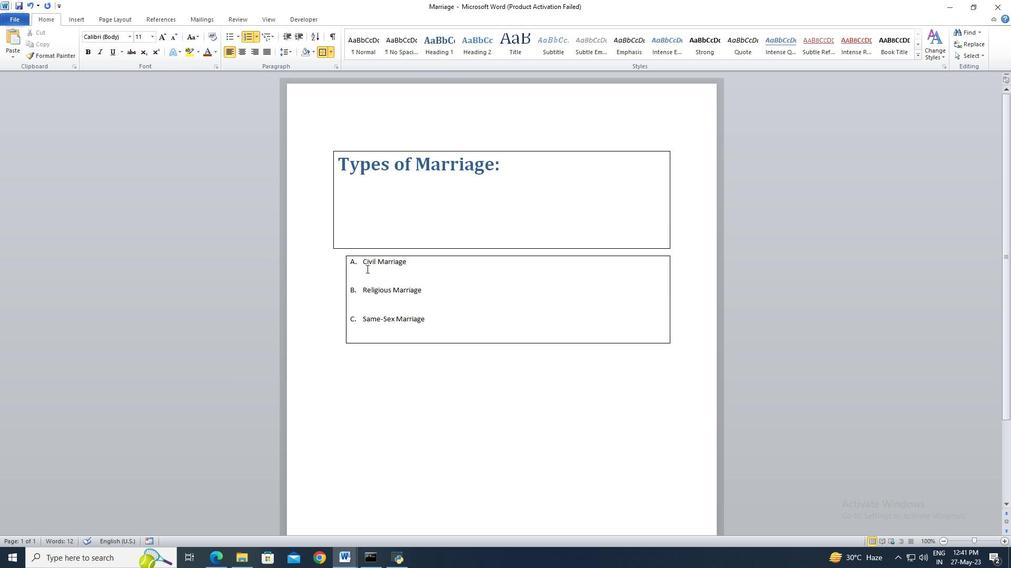 
Action: Key pressed <Key.shift>
Screenshot: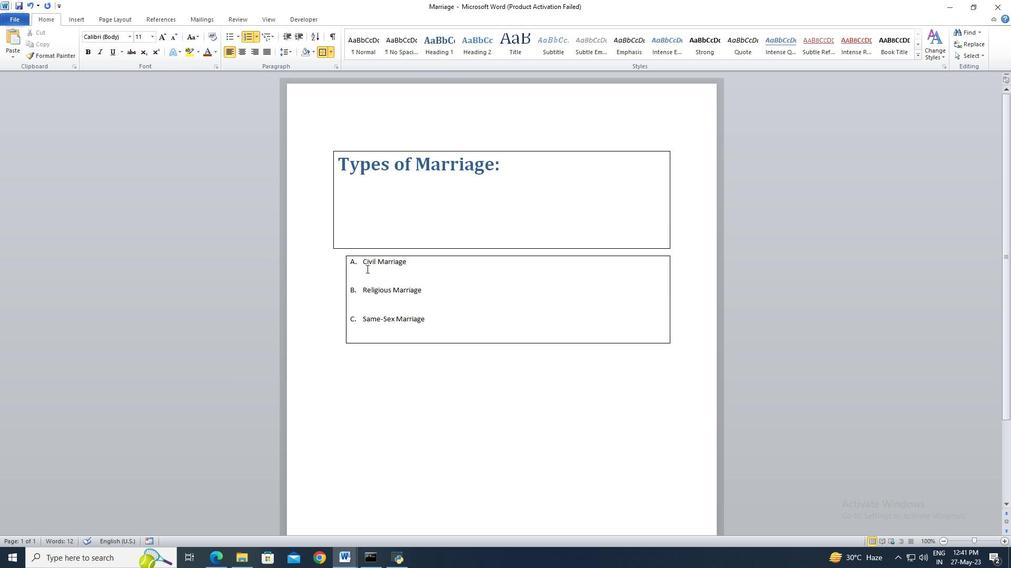 
Action: Mouse moved to (384, 282)
Screenshot: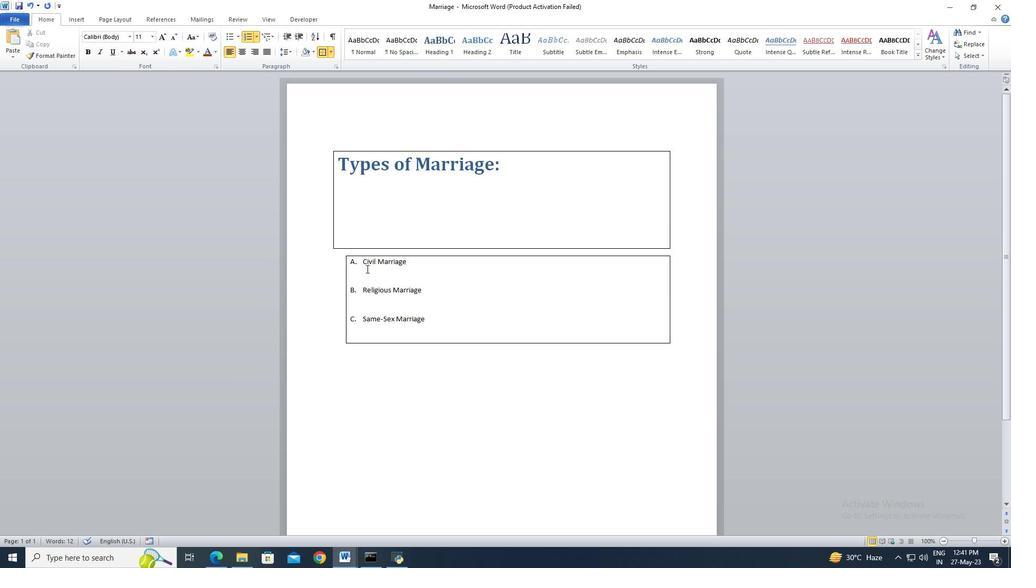 
Action: Key pressed <Key.shift>
Screenshot: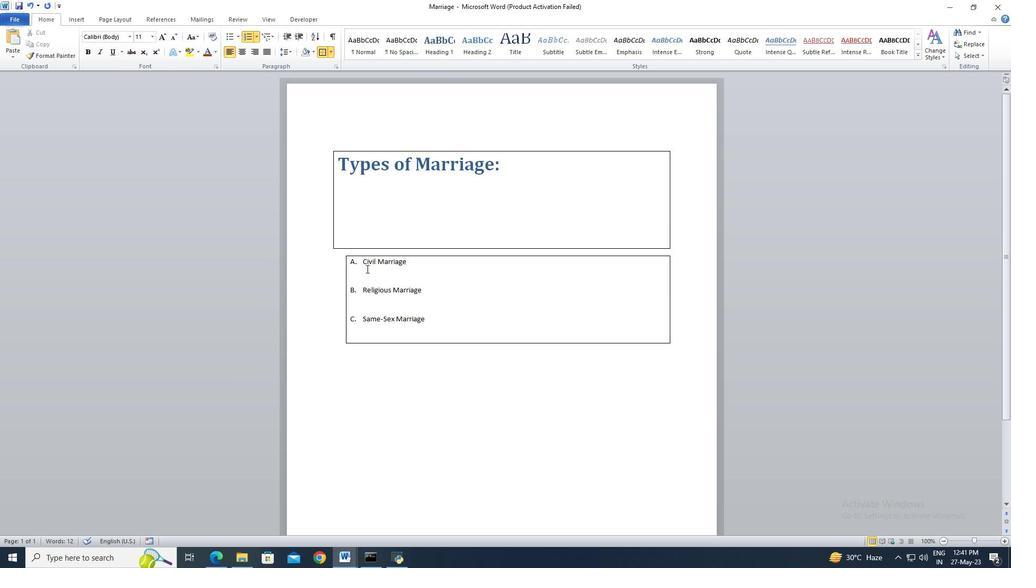 
Action: Mouse moved to (387, 283)
Screenshot: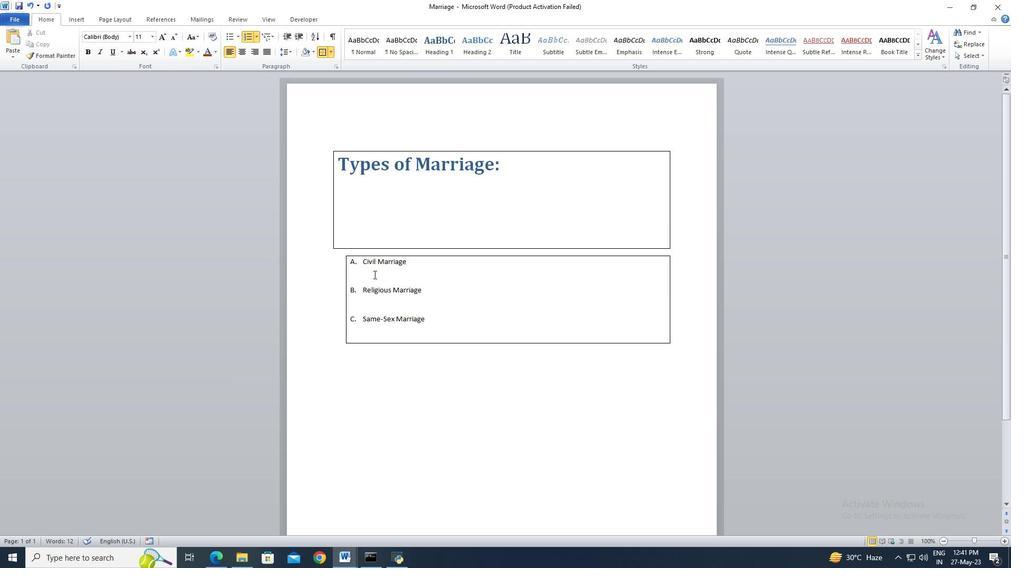 
Action: Key pressed <Key.shift>
Screenshot: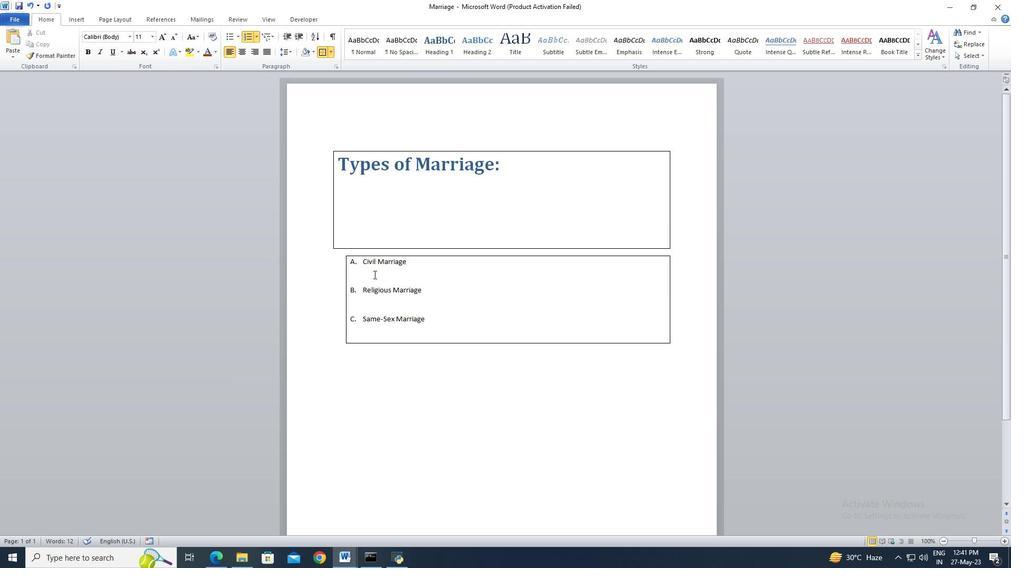 
Action: Mouse moved to (391, 287)
Screenshot: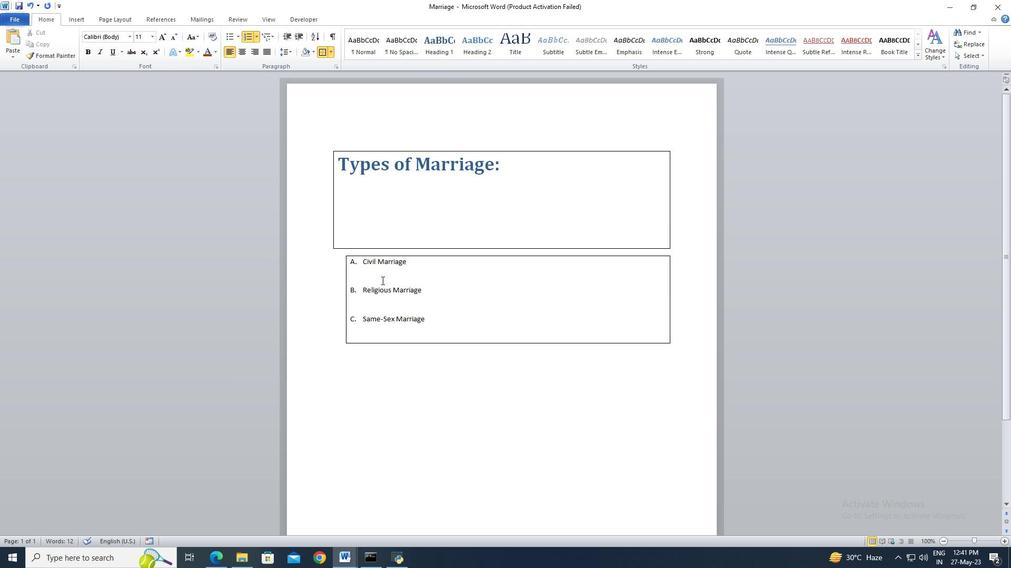 
Action: Key pressed <Key.shift>
Screenshot: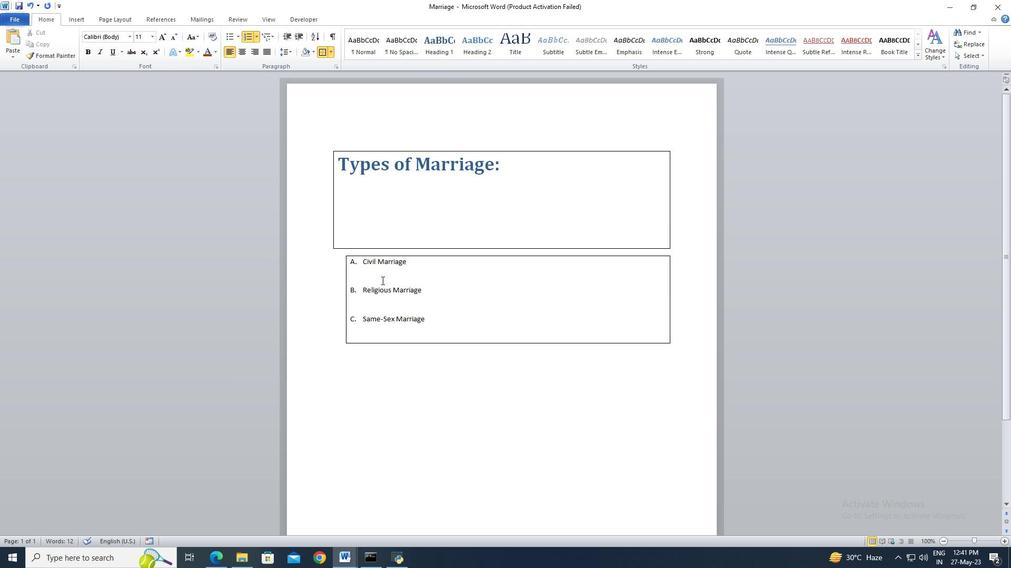
Action: Mouse moved to (393, 288)
Screenshot: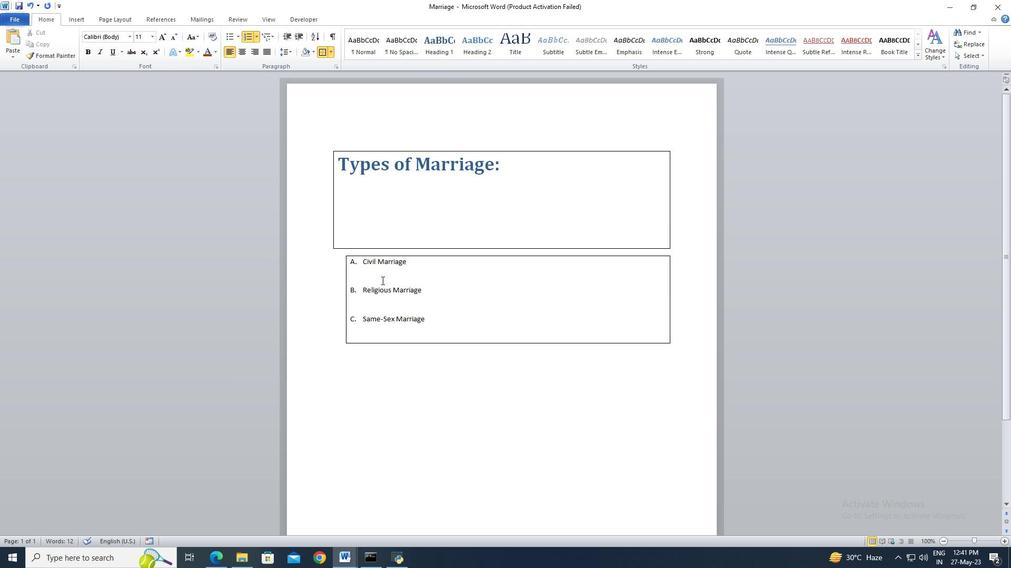 
Action: Key pressed <Key.shift>
Screenshot: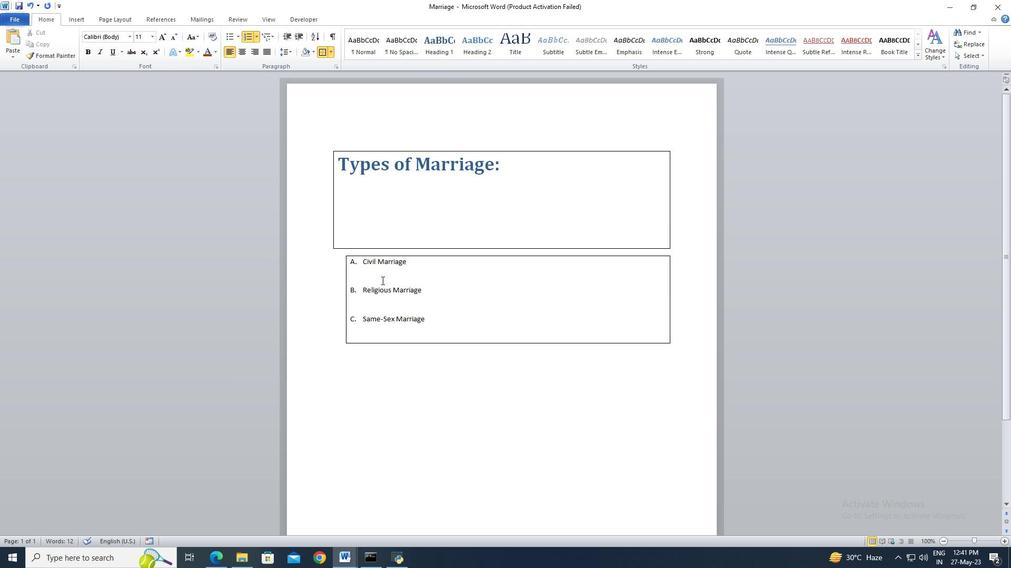 
Action: Mouse moved to (397, 290)
Screenshot: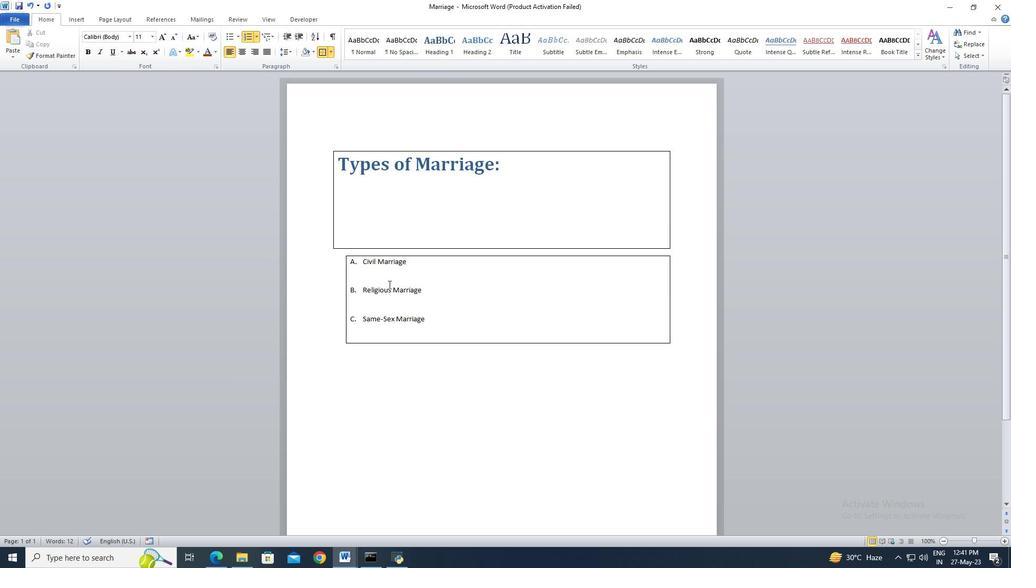 
Action: Key pressed <Key.shift>
Screenshot: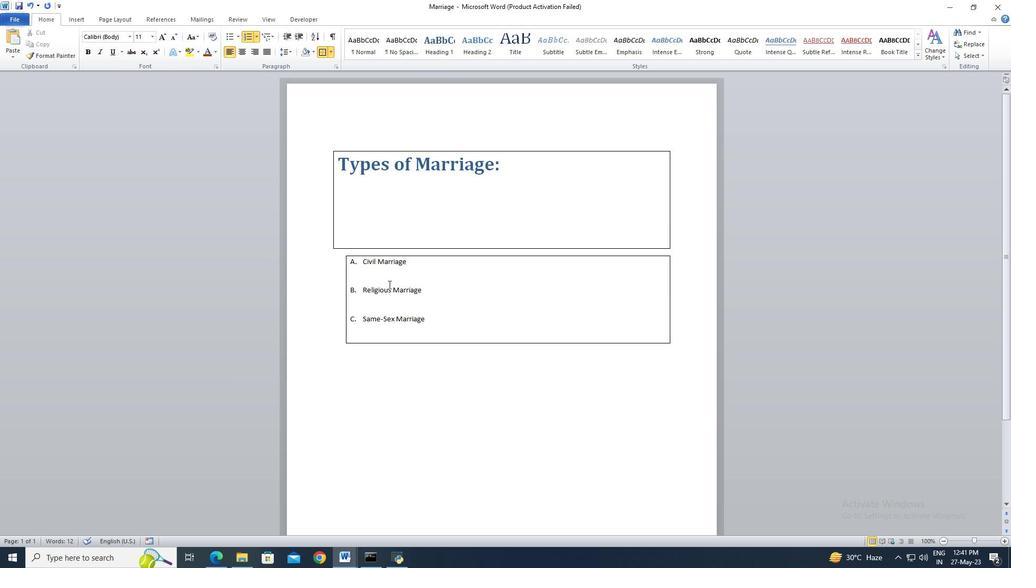 
Action: Mouse moved to (401, 293)
Screenshot: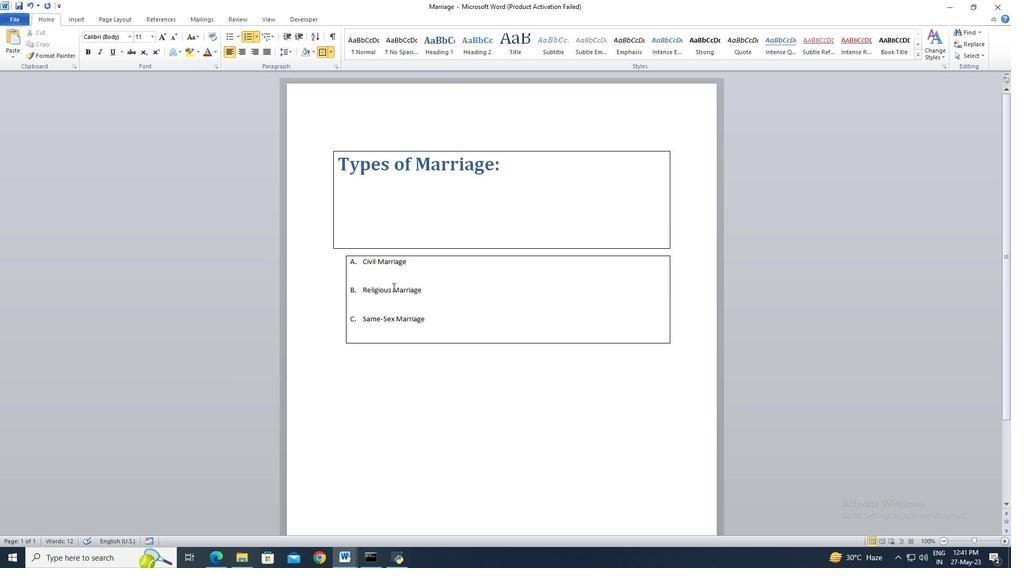 
Action: Key pressed <Key.shift>
Screenshot: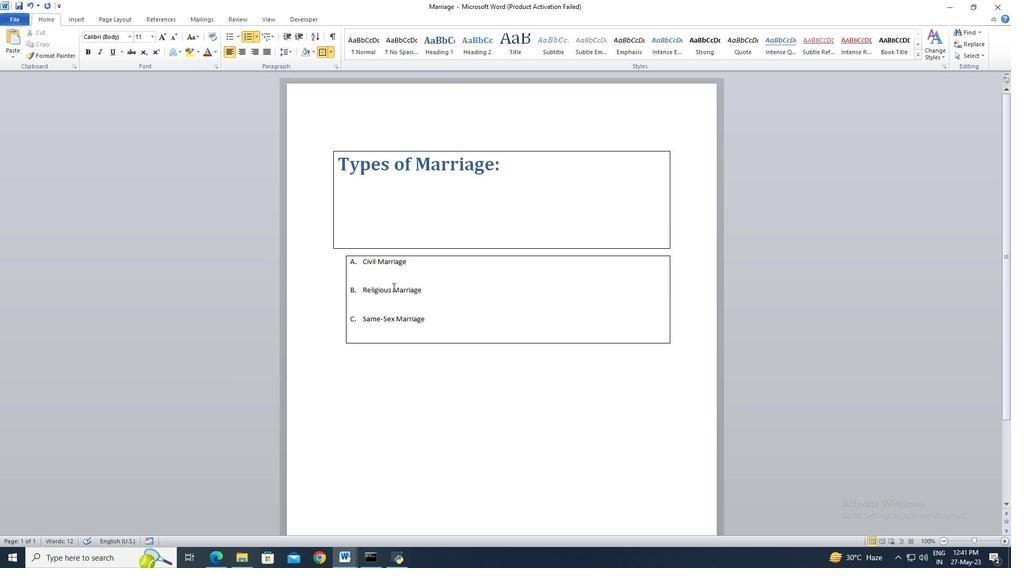 
Action: Mouse moved to (406, 296)
Screenshot: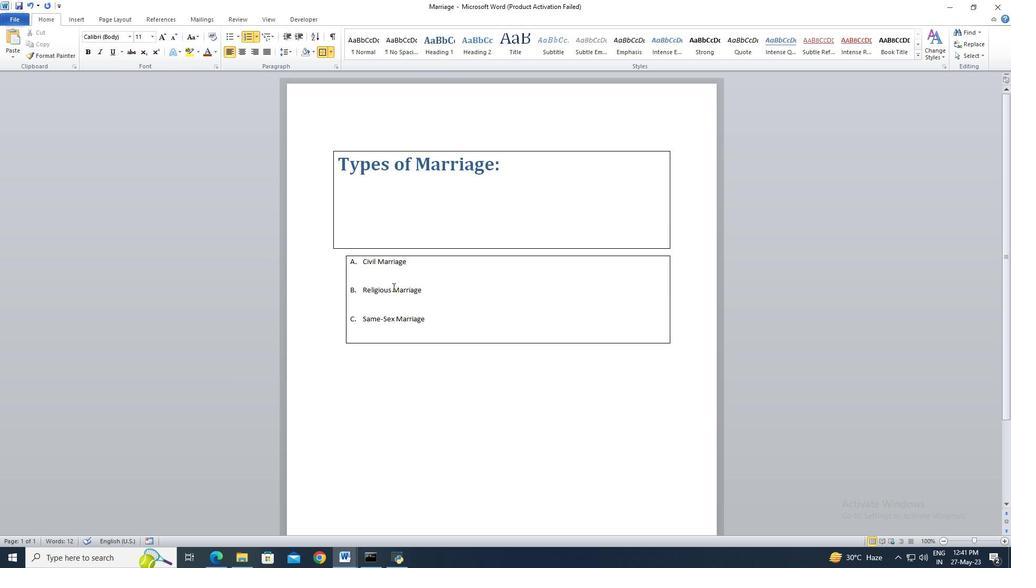 
Action: Key pressed <Key.shift>
Screenshot: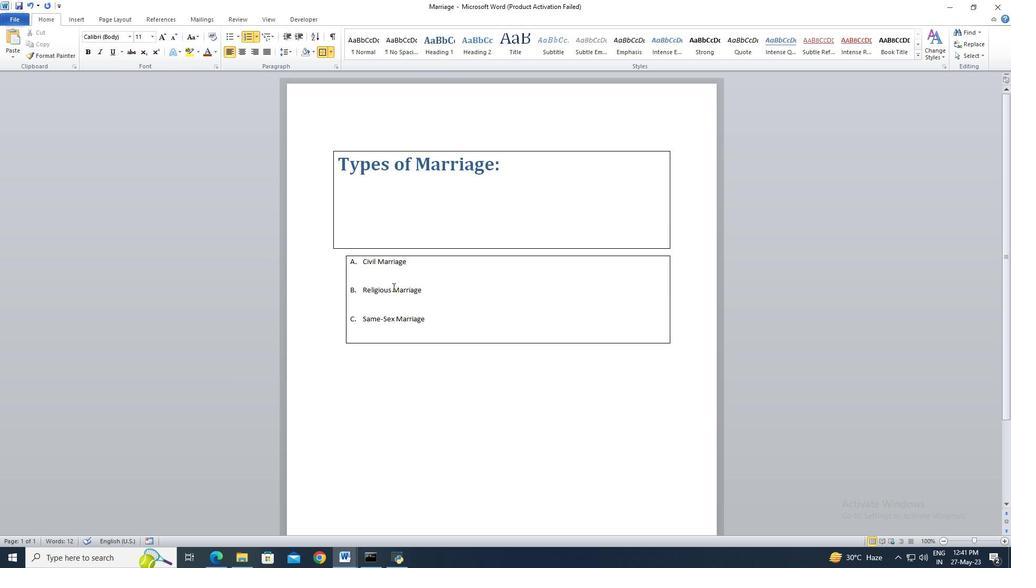 
Action: Mouse moved to (408, 297)
Screenshot: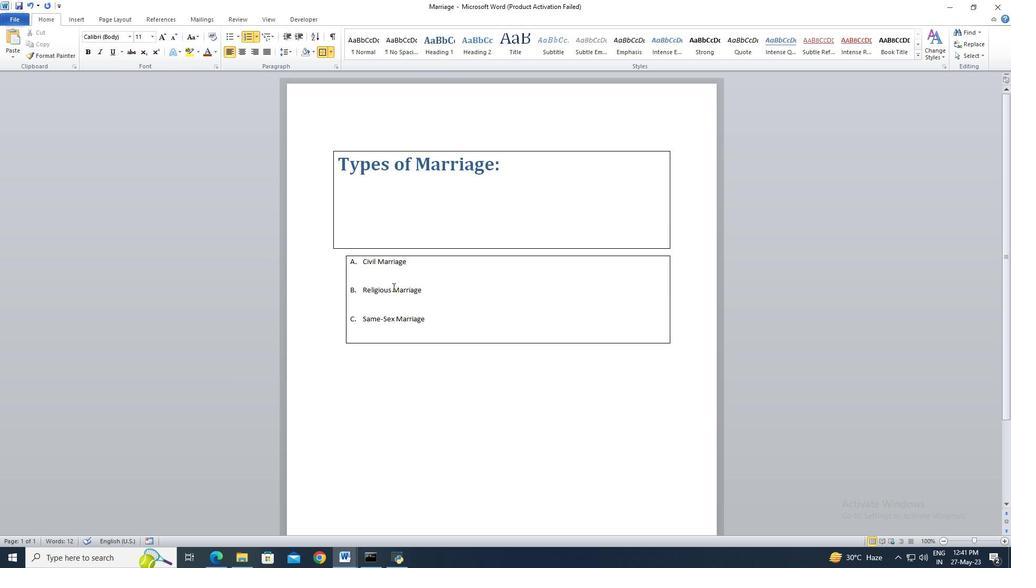 
Action: Key pressed <Key.shift>
Screenshot: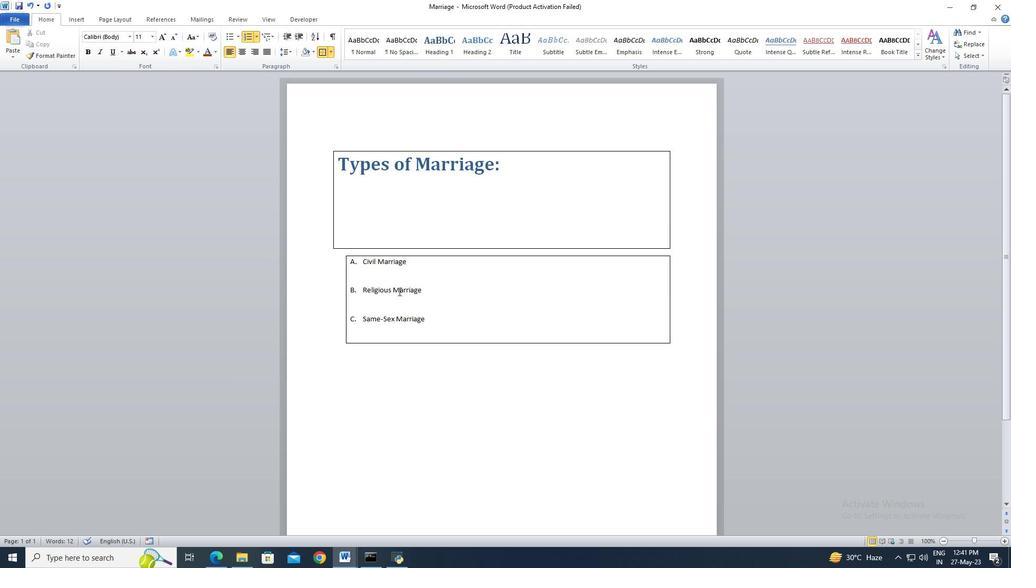 
Action: Mouse moved to (415, 301)
Screenshot: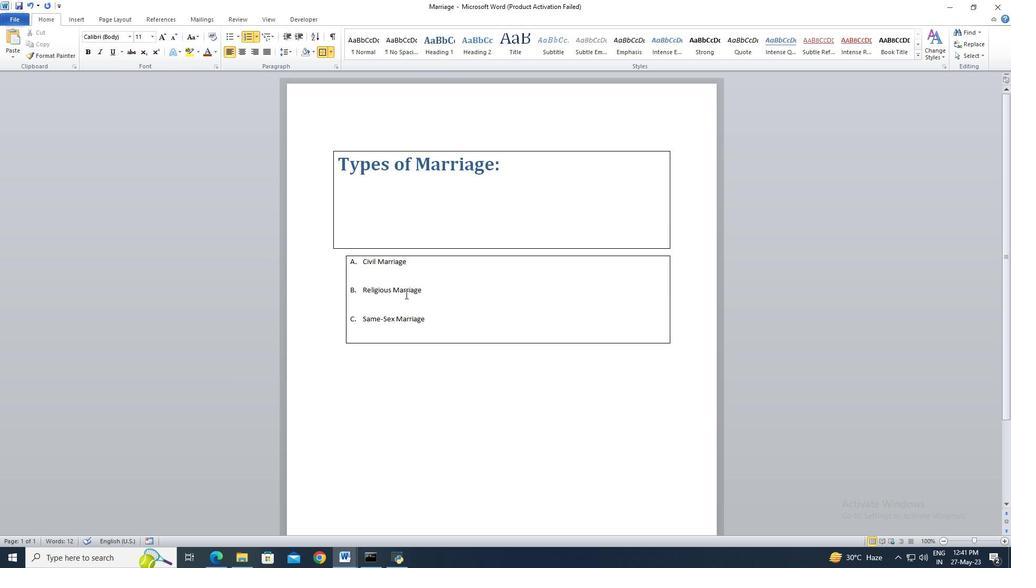 
Action: Key pressed <Key.shift>
Screenshot: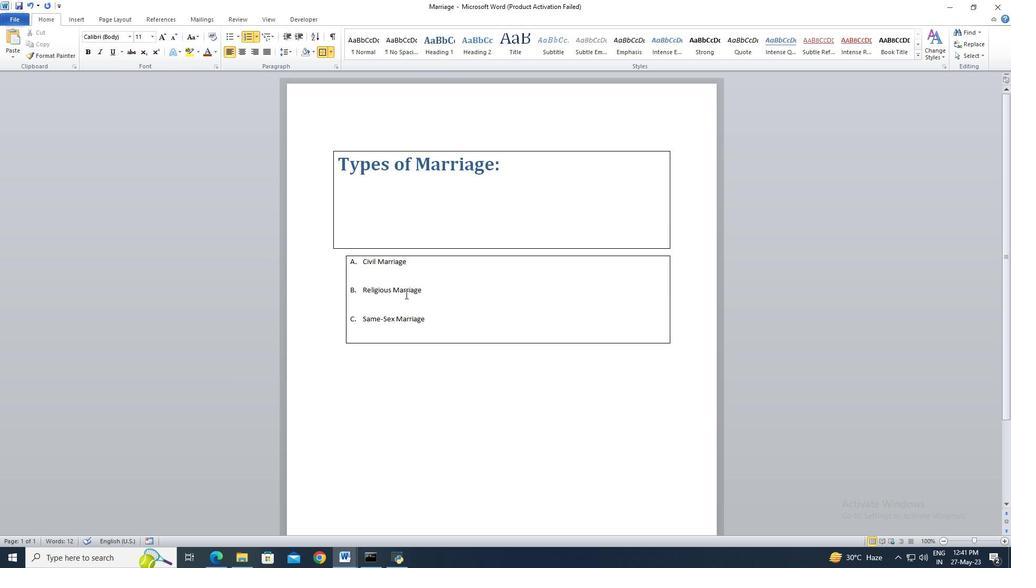 
Action: Mouse moved to (421, 305)
Screenshot: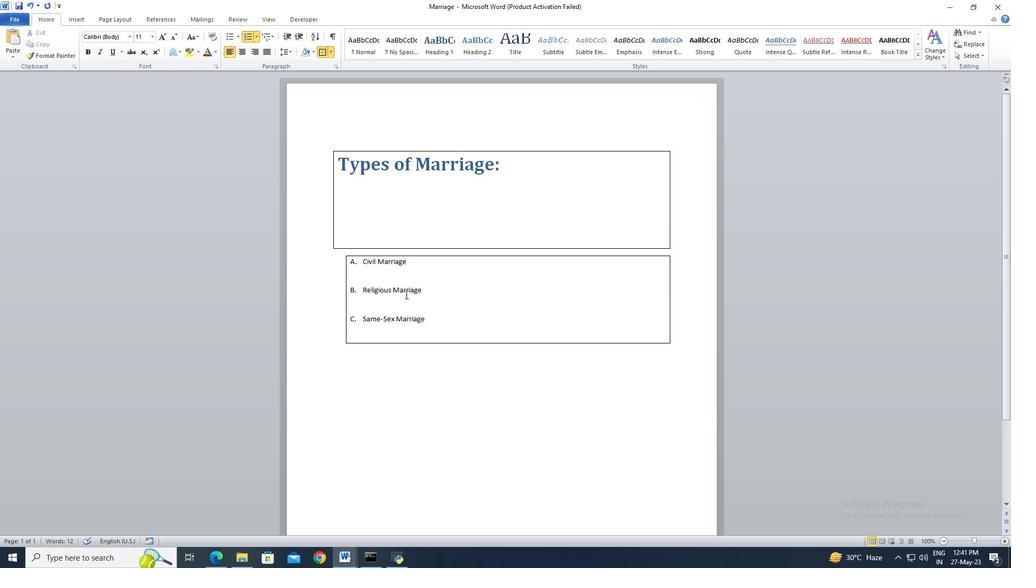 
Action: Key pressed <Key.shift>
Screenshot: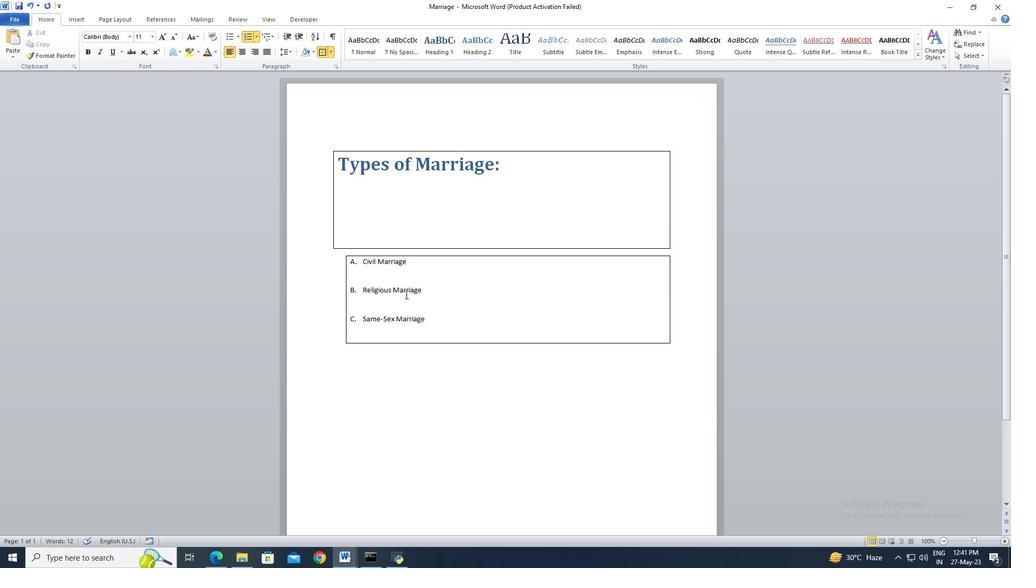 
Action: Mouse moved to (424, 307)
Screenshot: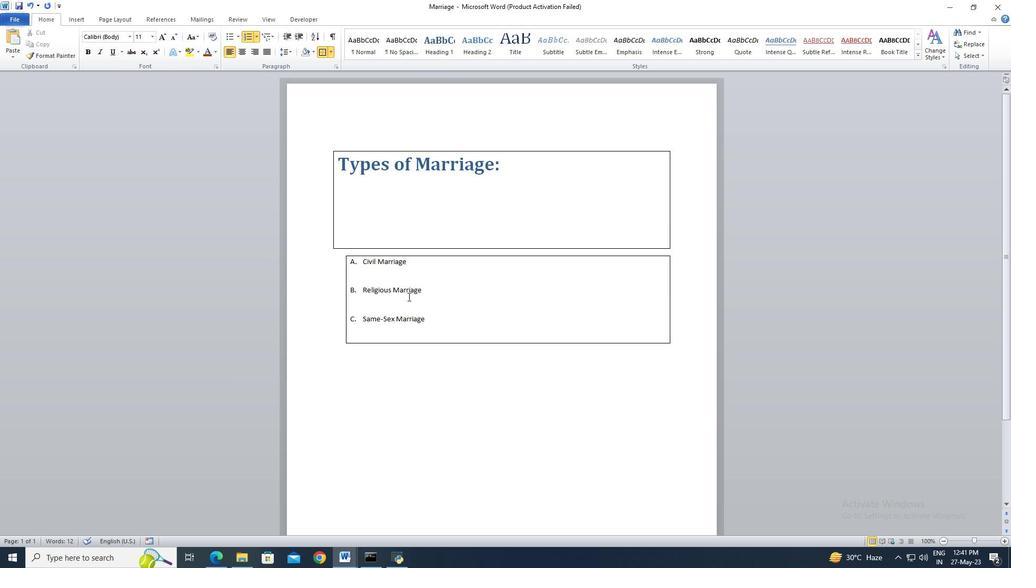 
Action: Key pressed <Key.shift>
Screenshot: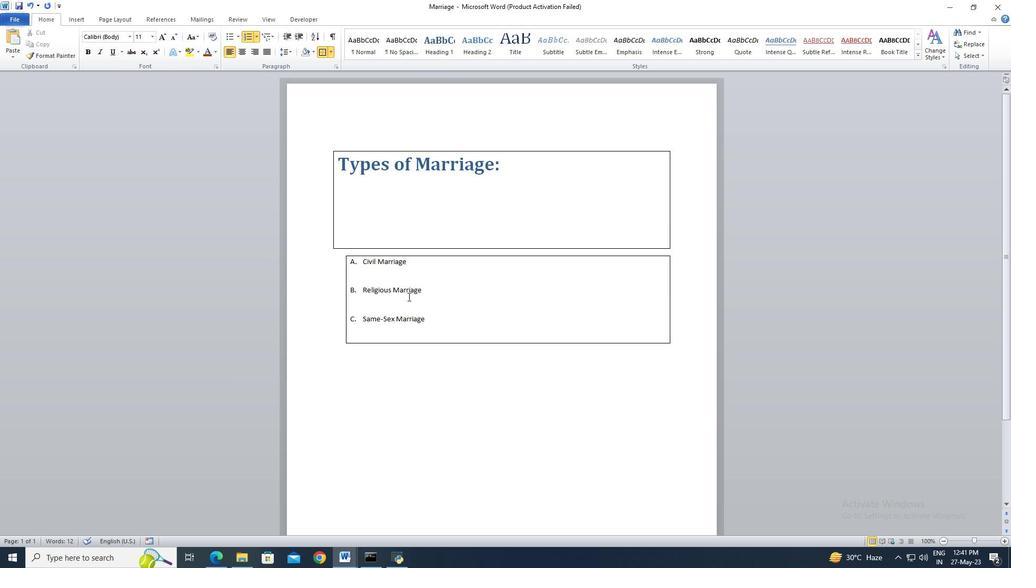 
Action: Mouse moved to (426, 309)
Screenshot: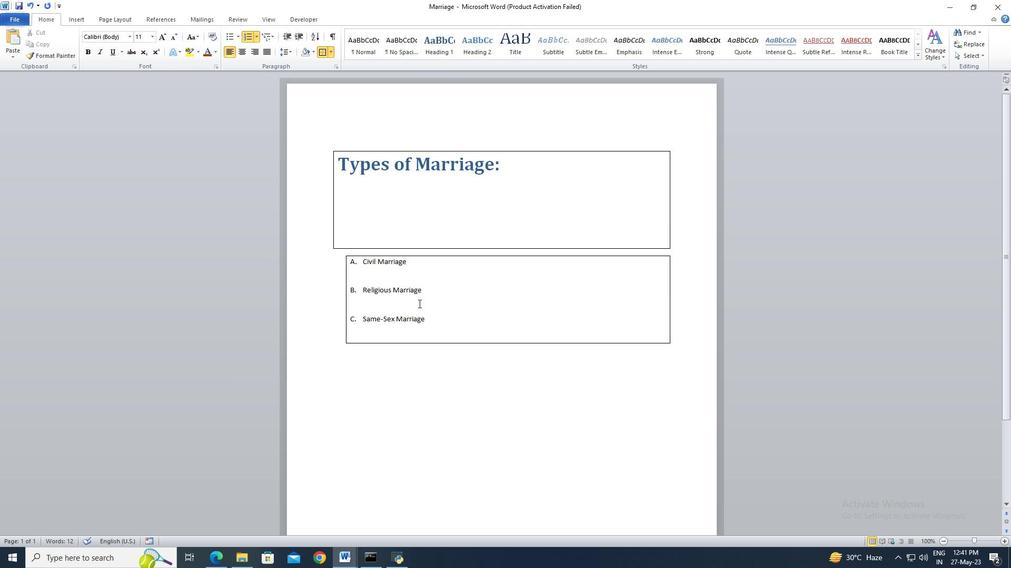 
Action: Key pressed <Key.shift>
Screenshot: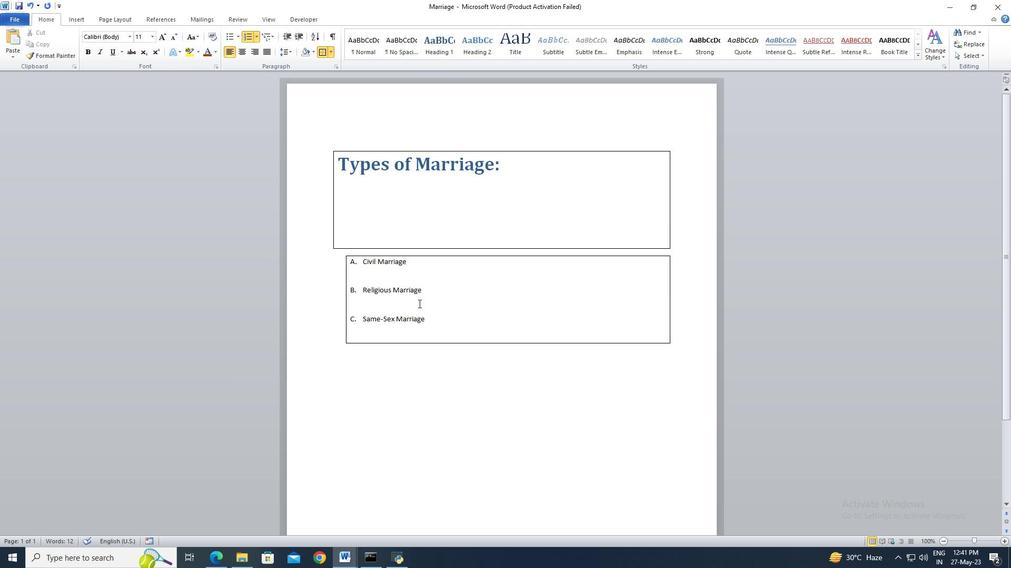 
Action: Mouse moved to (427, 311)
Screenshot: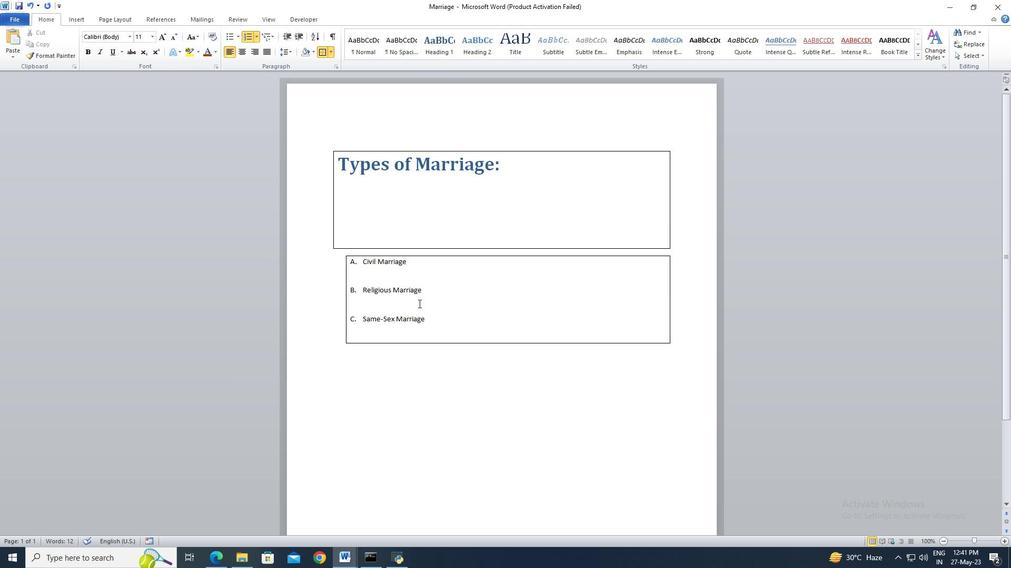 
Action: Key pressed <Key.shift>
Screenshot: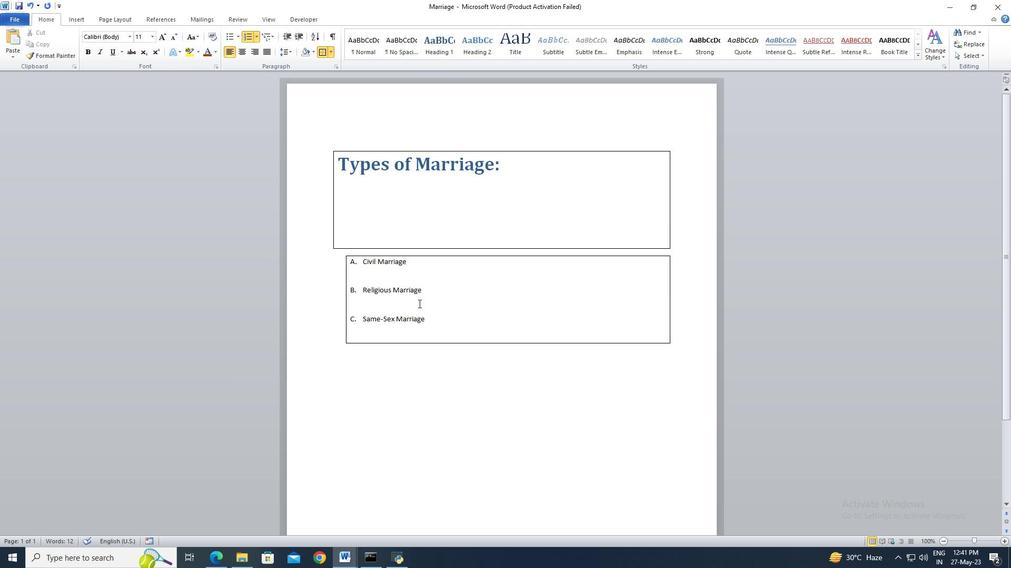 
Action: Mouse moved to (430, 314)
Screenshot: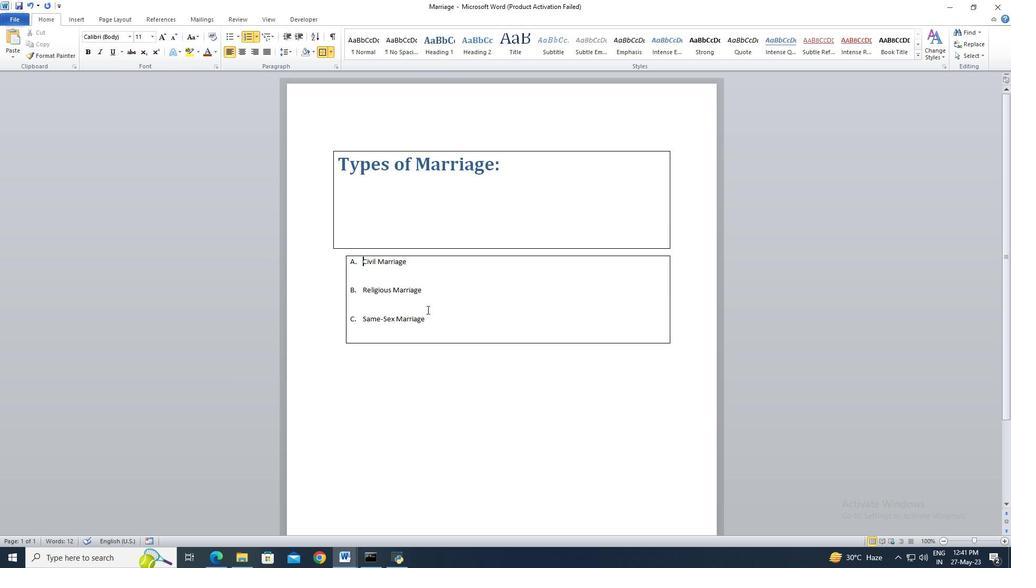 
Action: Key pressed <Key.shift><Key.shift>
Screenshot: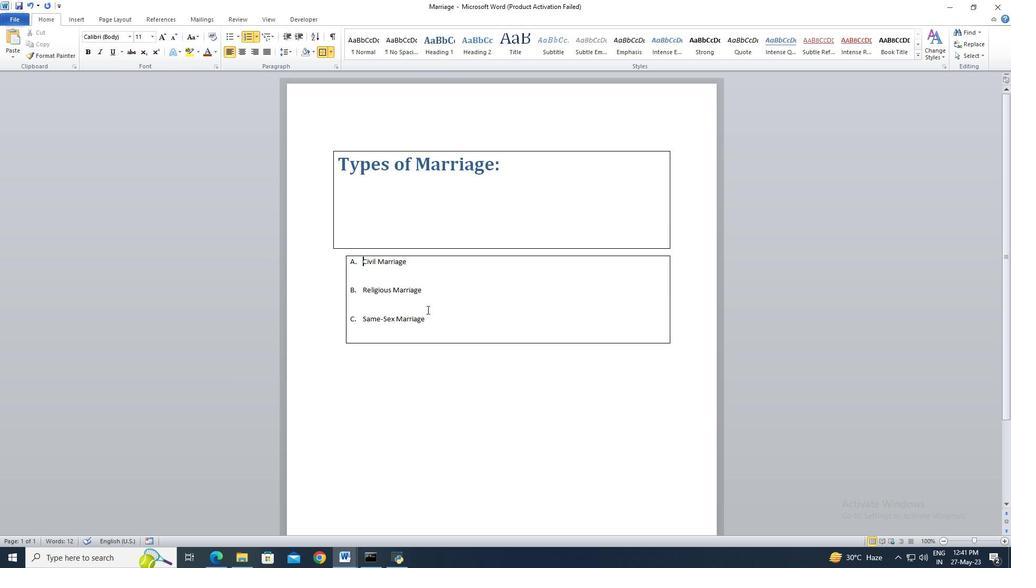 
Action: Mouse moved to (431, 315)
Screenshot: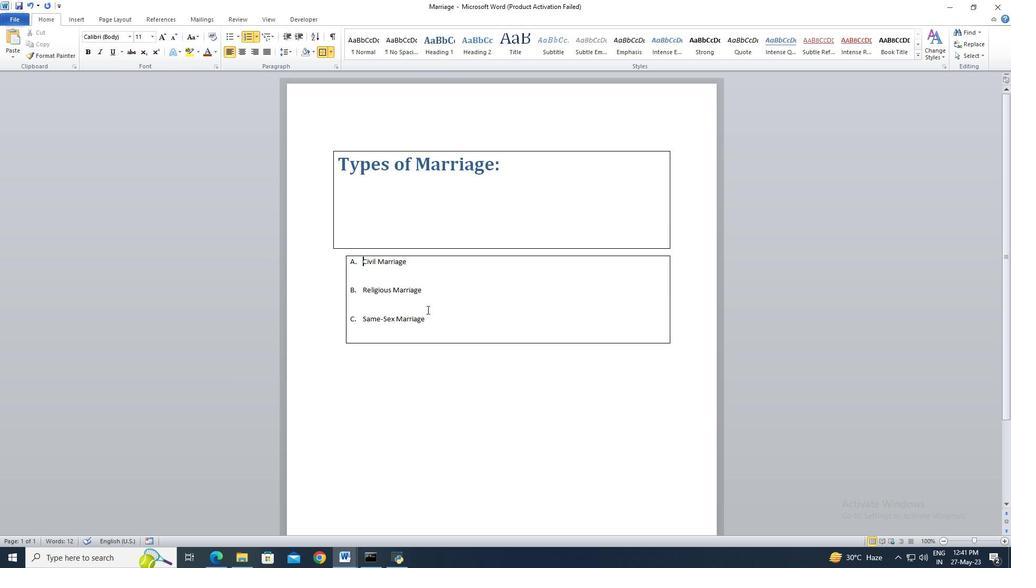 
Action: Key pressed <Key.shift>
Screenshot: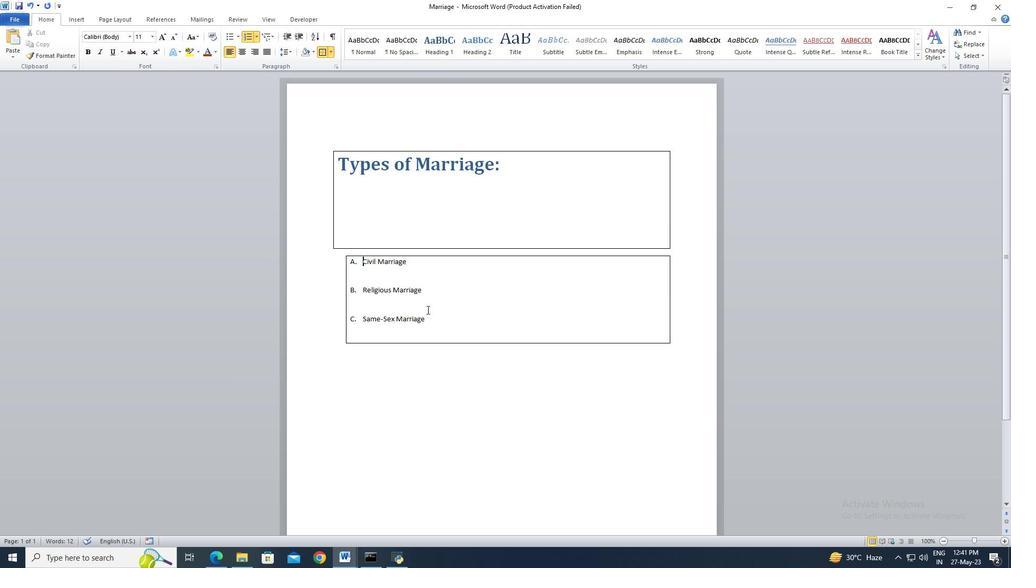 
Action: Mouse moved to (432, 317)
Screenshot: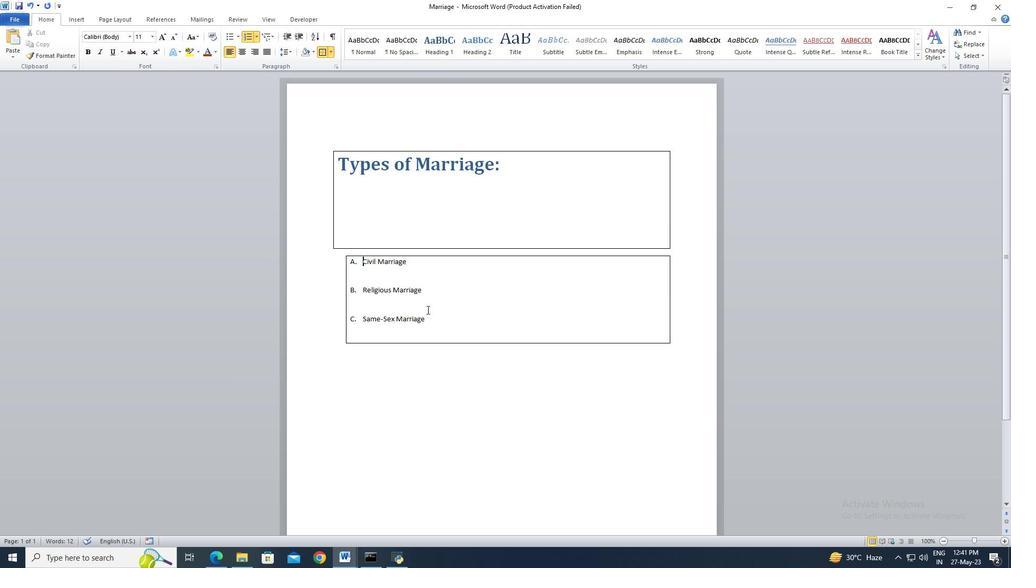 
Action: Key pressed <Key.shift>
Screenshot: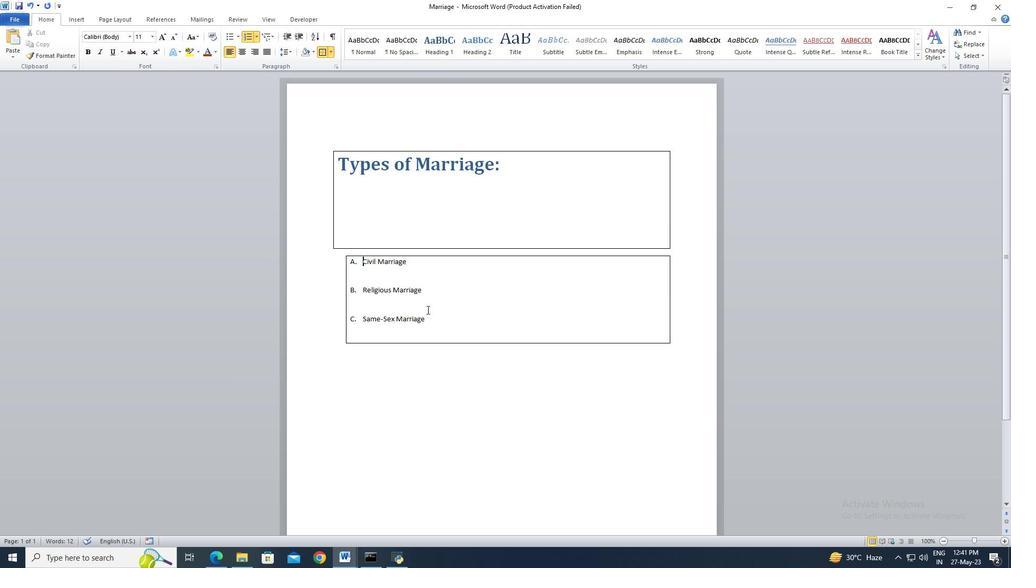 
Action: Mouse moved to (433, 318)
Screenshot: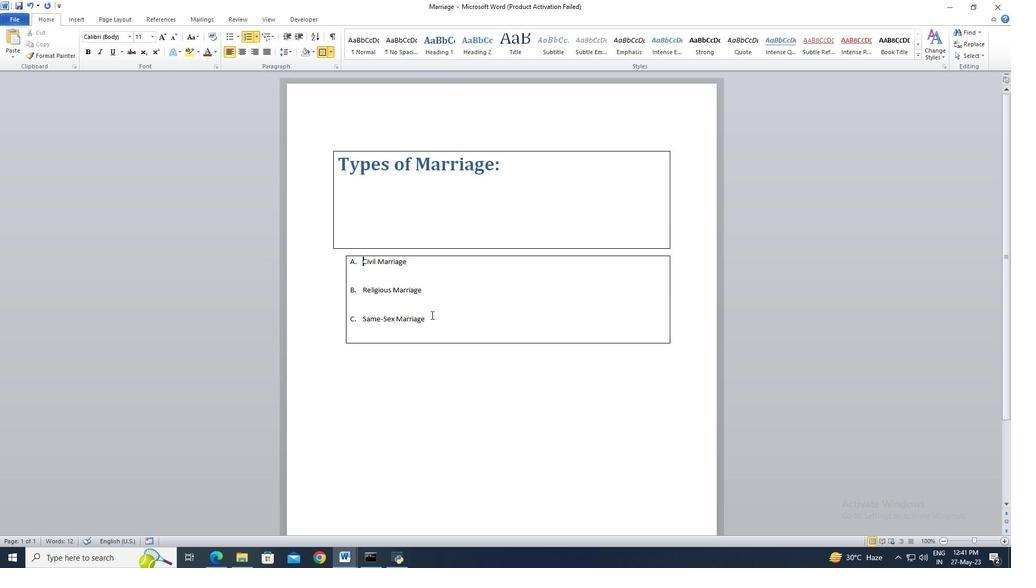 
Action: Key pressed <Key.shift>
Screenshot: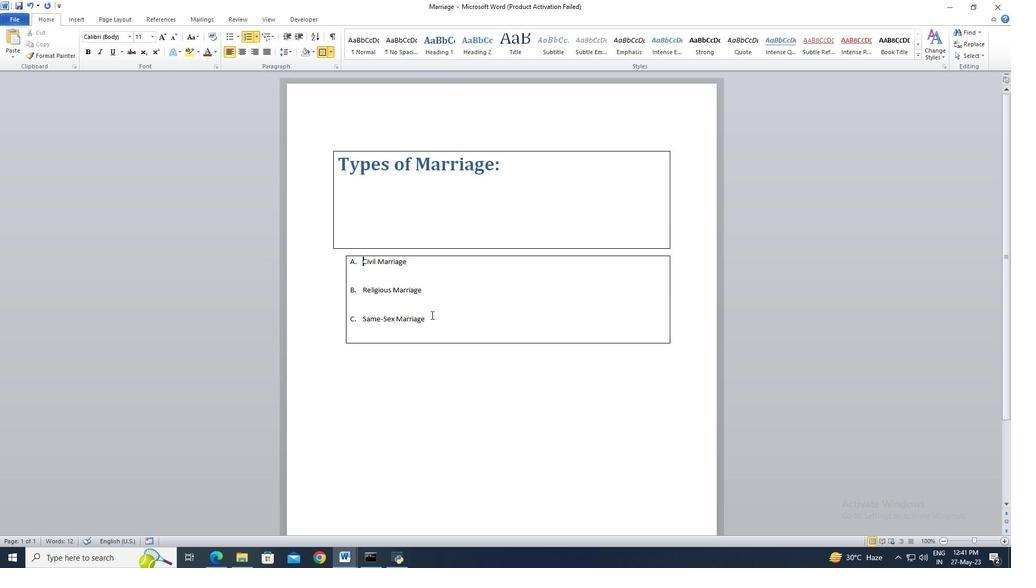 
Action: Mouse moved to (434, 318)
Screenshot: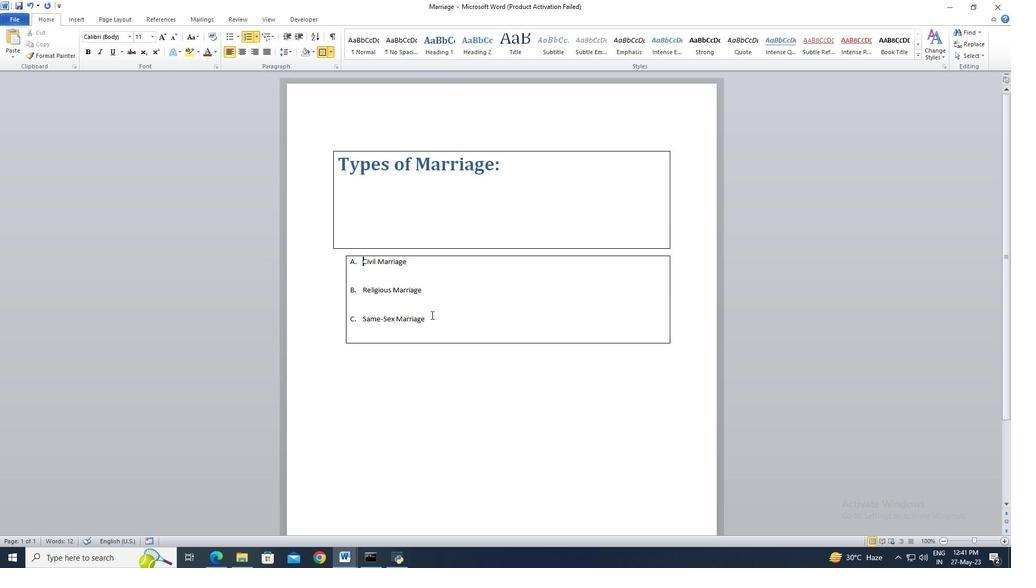 
Action: Key pressed <Key.shift>
Screenshot: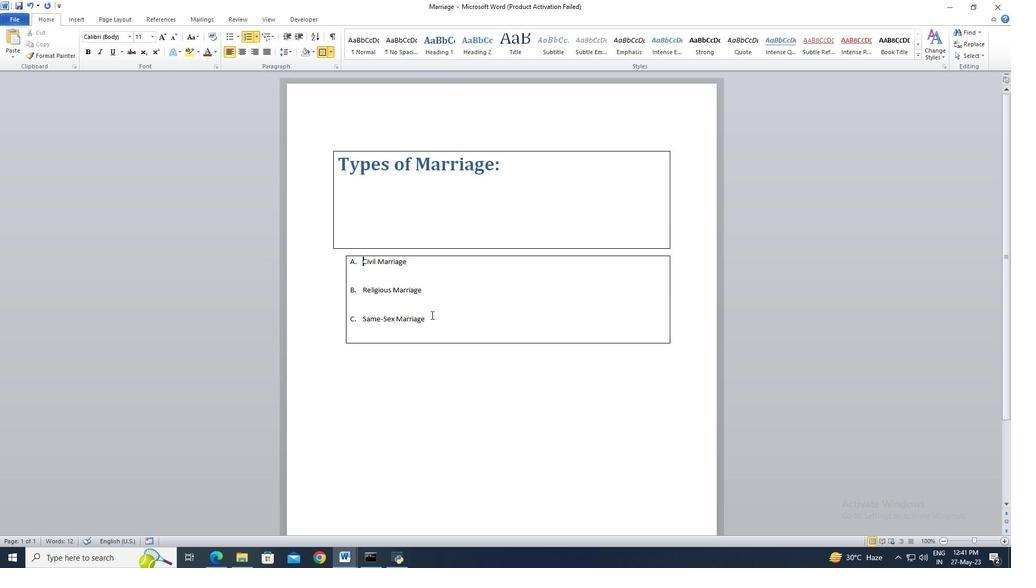 
Action: Mouse moved to (435, 319)
Screenshot: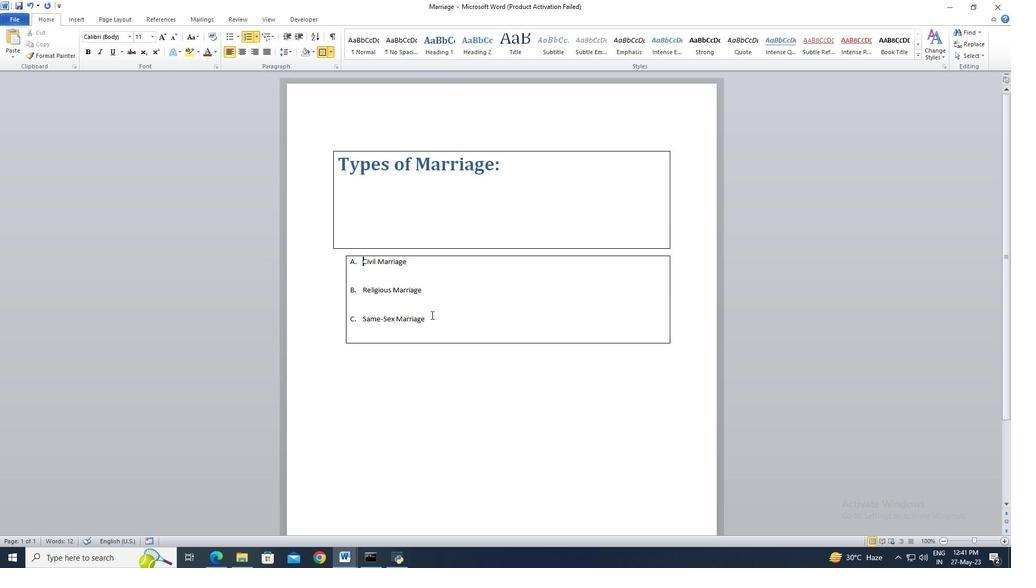 
Action: Key pressed <Key.shift>
Screenshot: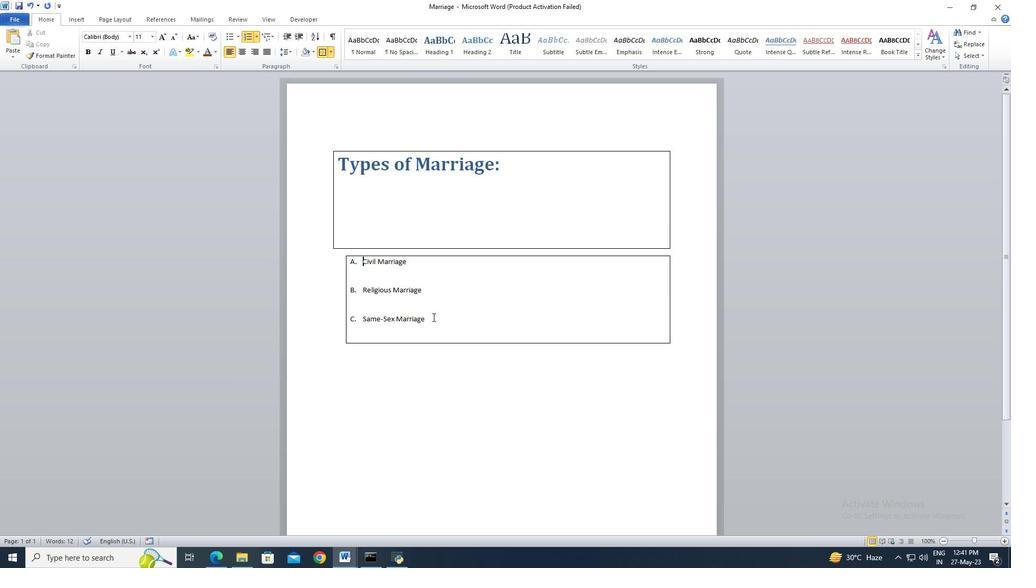 
Action: Mouse moved to (435, 320)
Screenshot: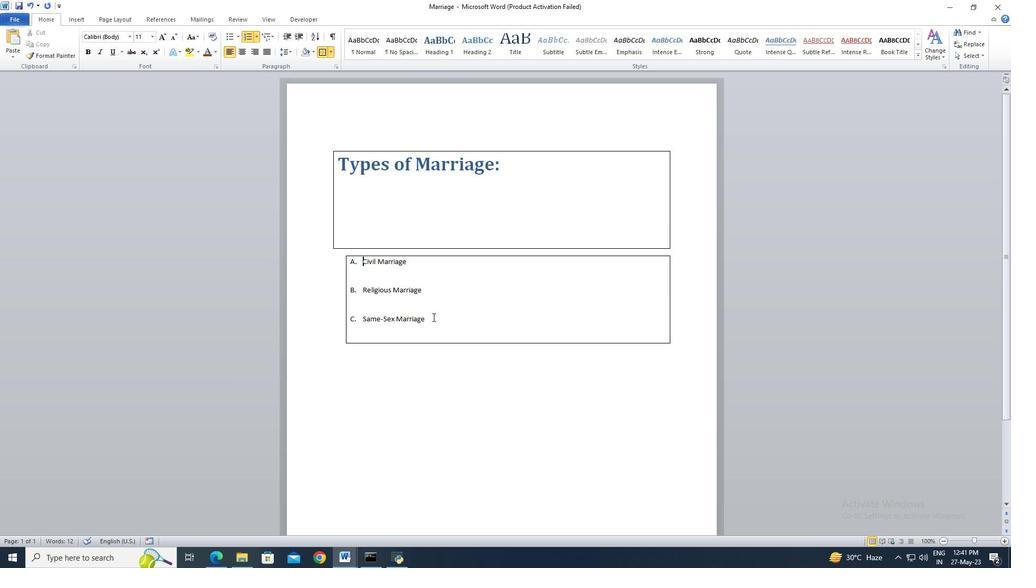 
Action: Key pressed <Key.shift><Key.shift><Key.shift><Key.shift><Key.shift><Key.shift><Key.shift><Key.shift><Key.shift><Key.shift><Key.shift><Key.shift>
Screenshot: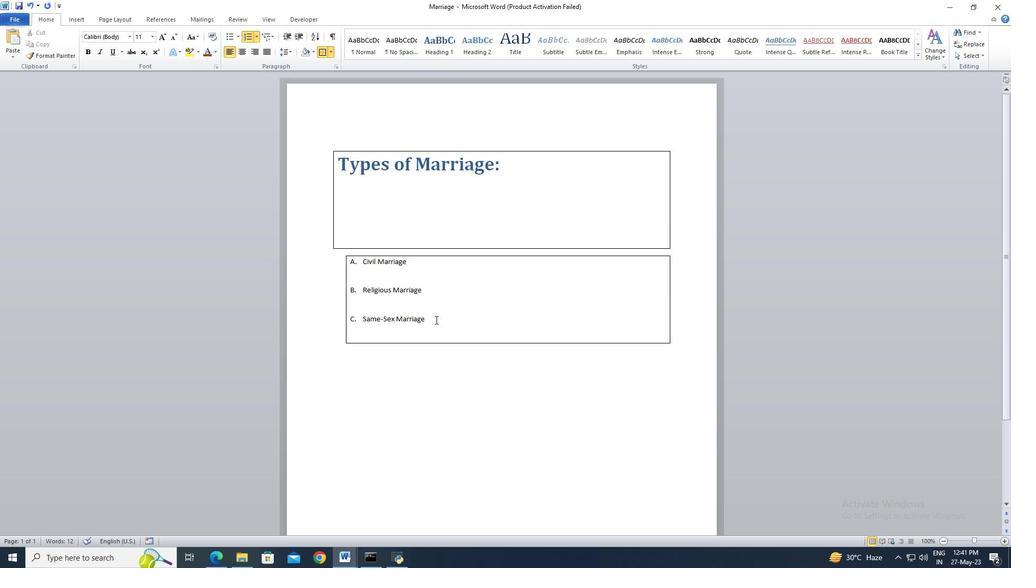 
Action: Mouse pressed left at (435, 320)
Screenshot: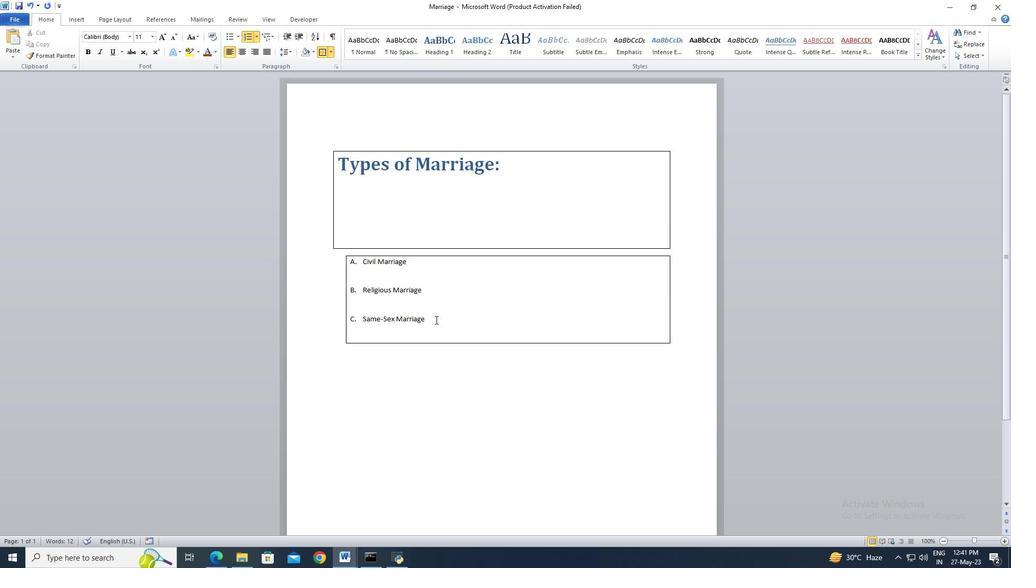 
Action: Key pressed <Key.shift><Key.shift><Key.shift><Key.shift><Key.shift><Key.shift><Key.shift><Key.shift>
Screenshot: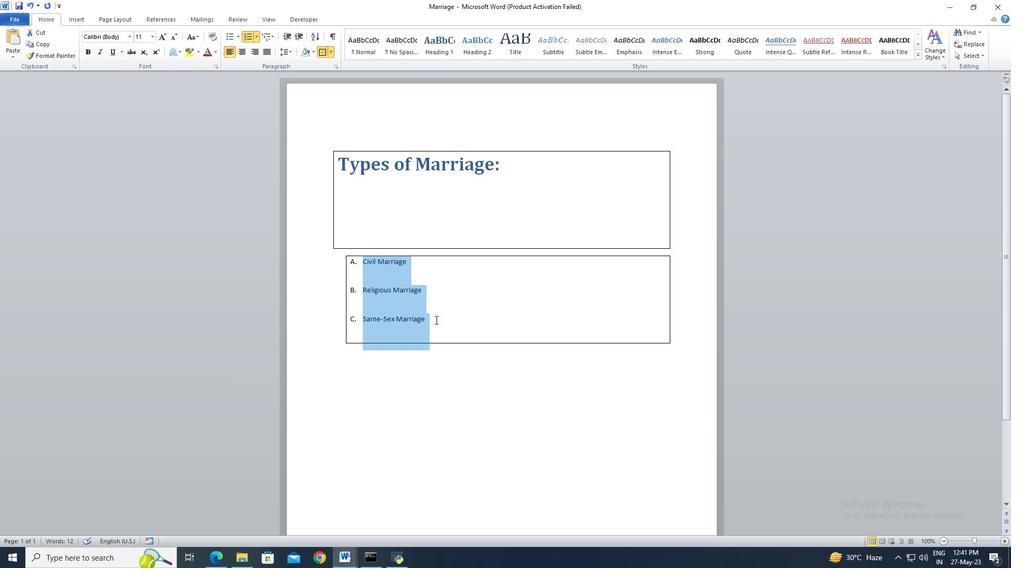 
Action: Mouse moved to (148, 37)
Screenshot: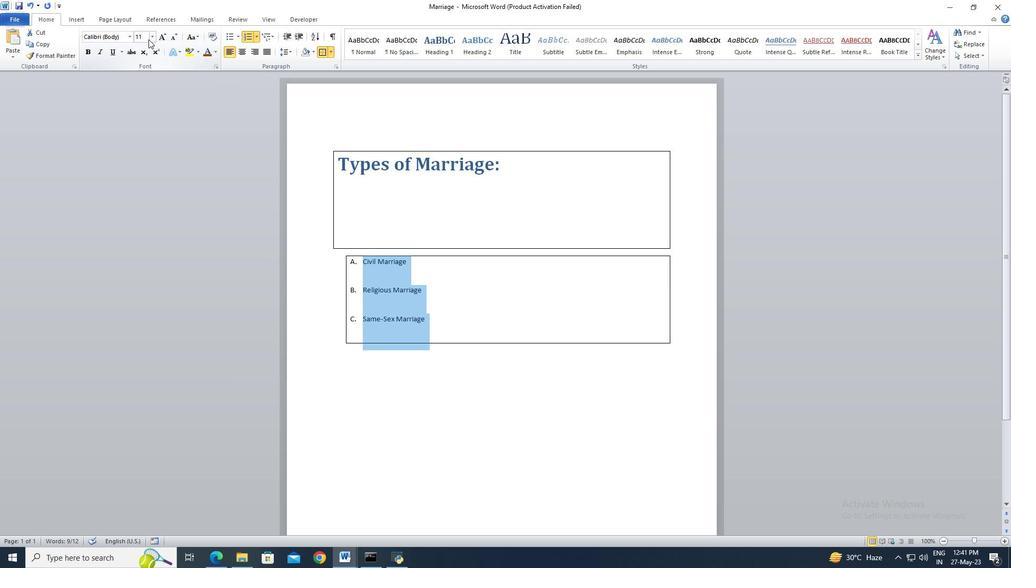 
Action: Mouse pressed left at (148, 37)
Screenshot: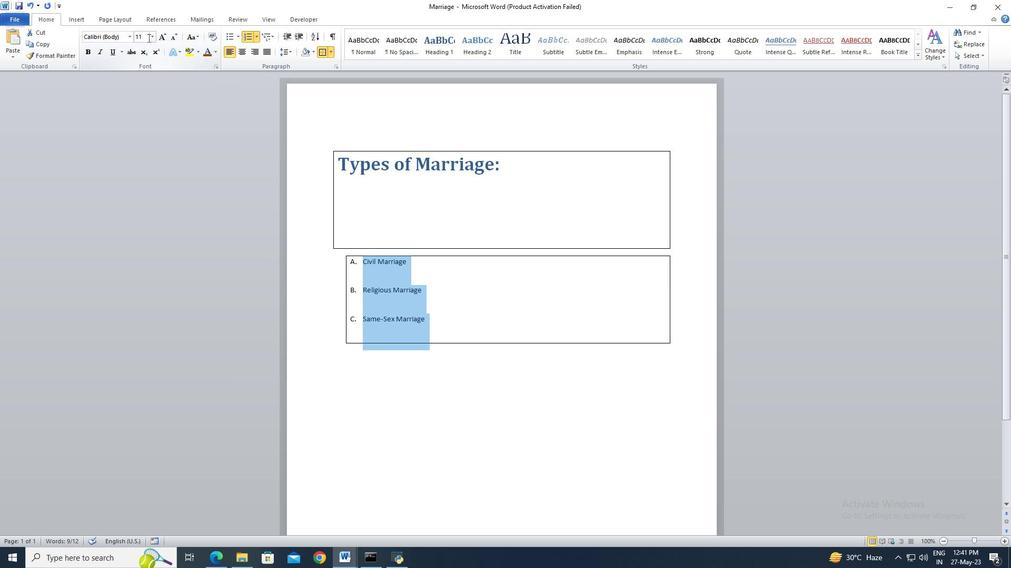 
Action: Key pressed 27<Key.enter>
Screenshot: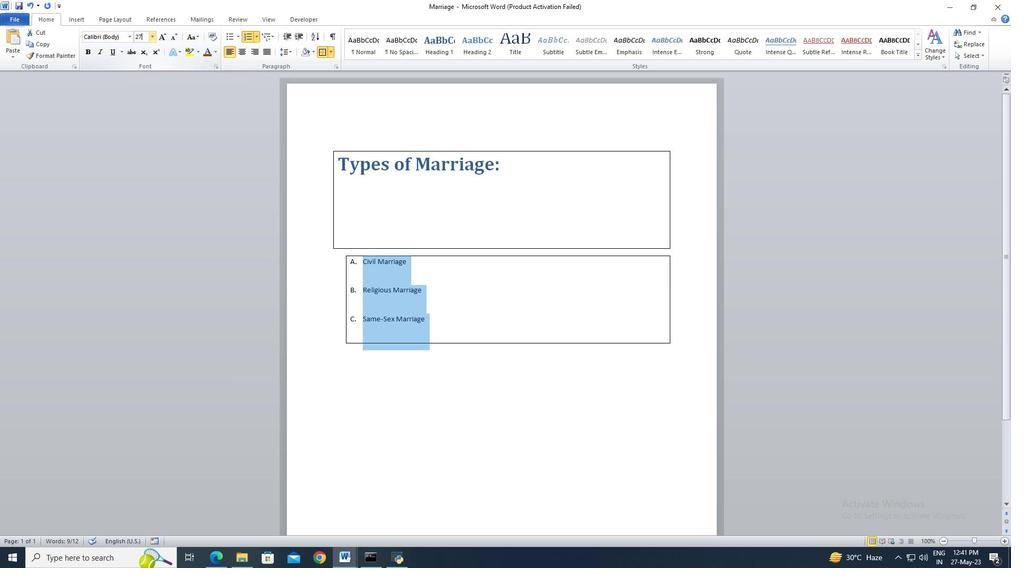 
Action: Mouse moved to (500, 167)
Screenshot: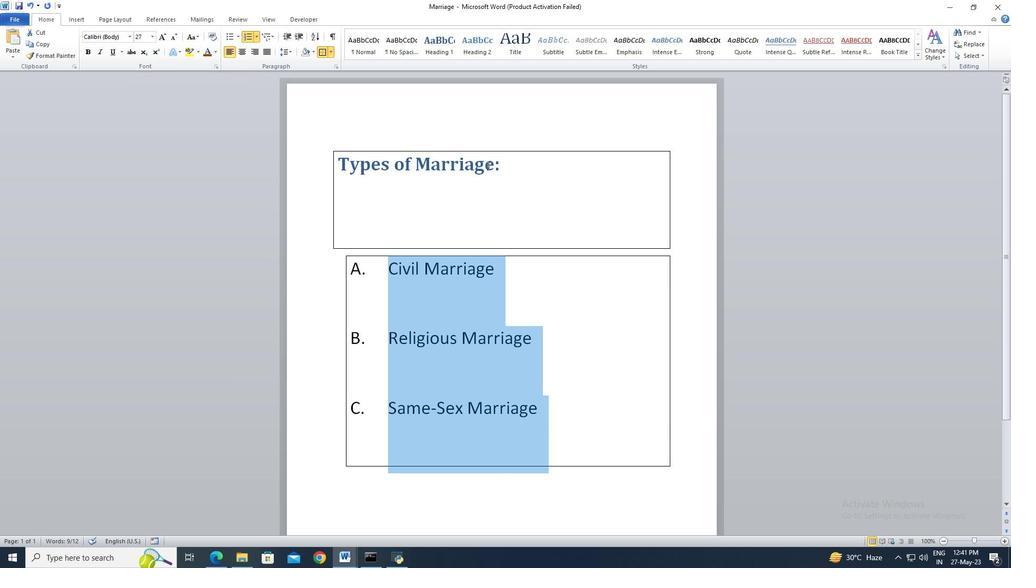 
Action: Mouse pressed left at (500, 167)
Screenshot: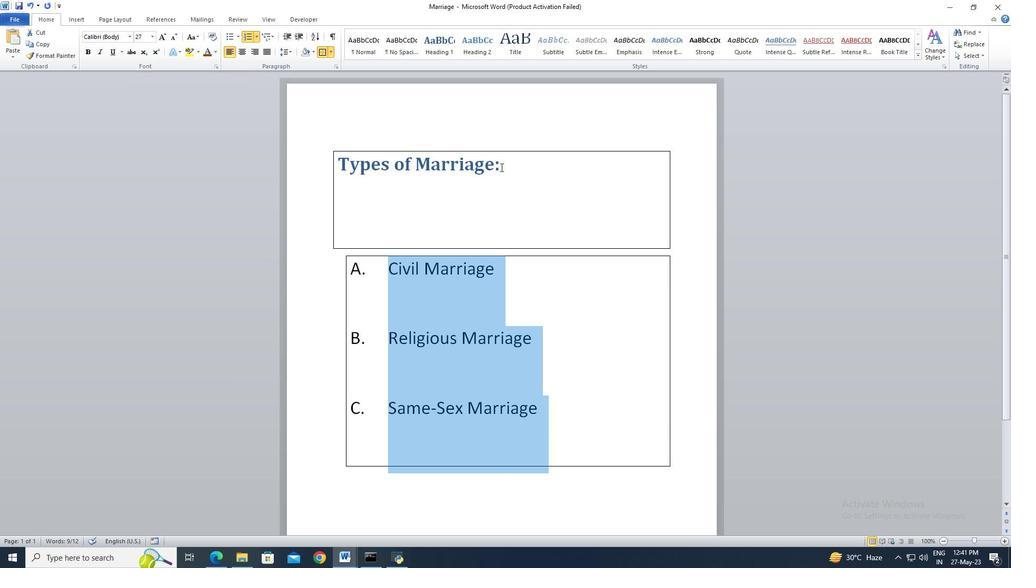 
Action: Mouse moved to (501, 167)
Screenshot: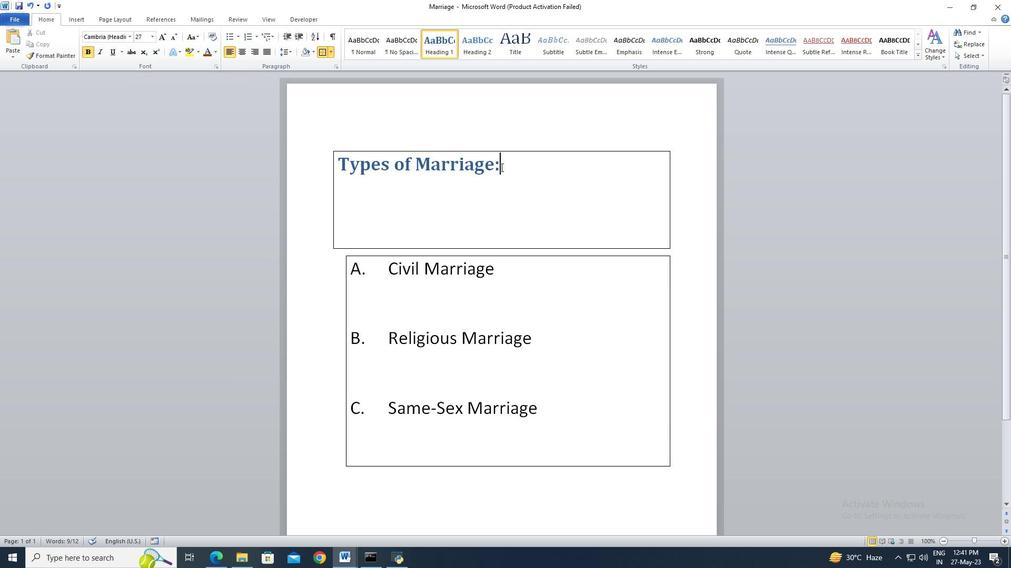 
